 Task: Create a due date automation trigger when advanced on, the moment a card is due add fields without custom field "Resume" set to a date more than 1 working days from now.
Action: Mouse moved to (1011, 301)
Screenshot: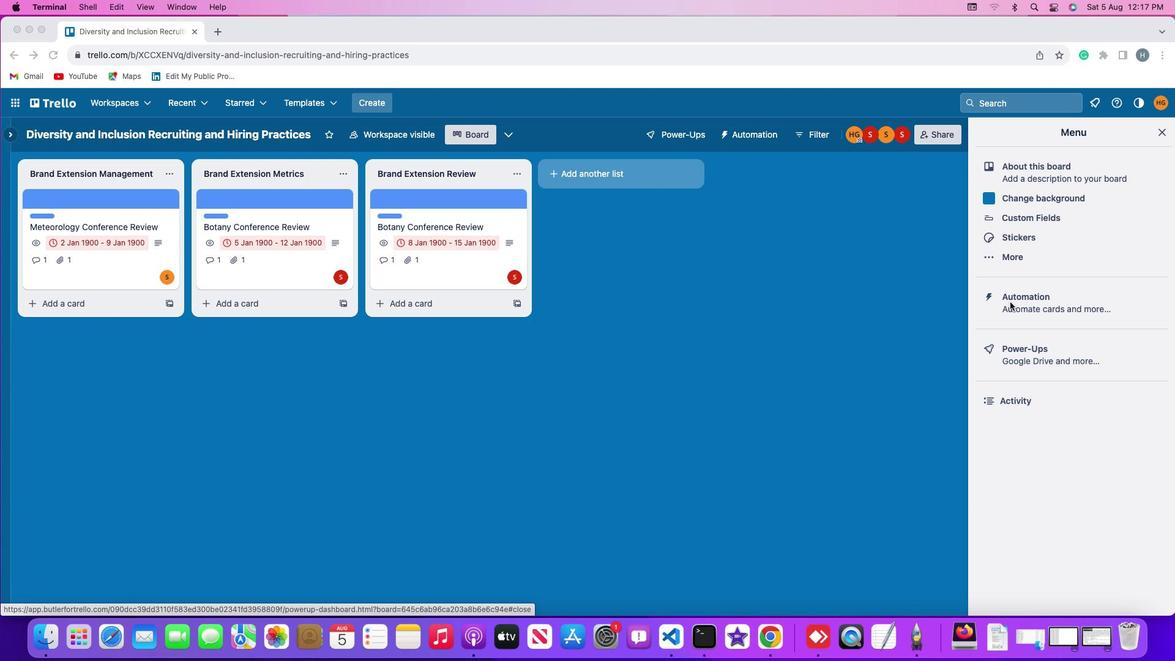 
Action: Mouse pressed left at (1011, 301)
Screenshot: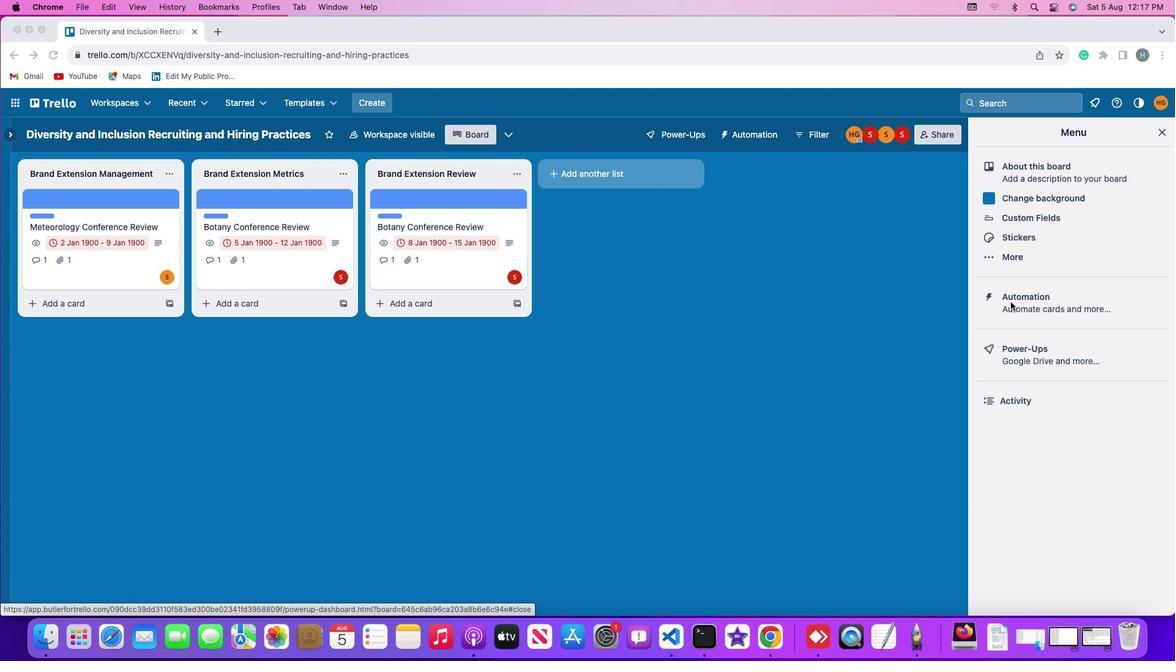 
Action: Mouse moved to (1011, 301)
Screenshot: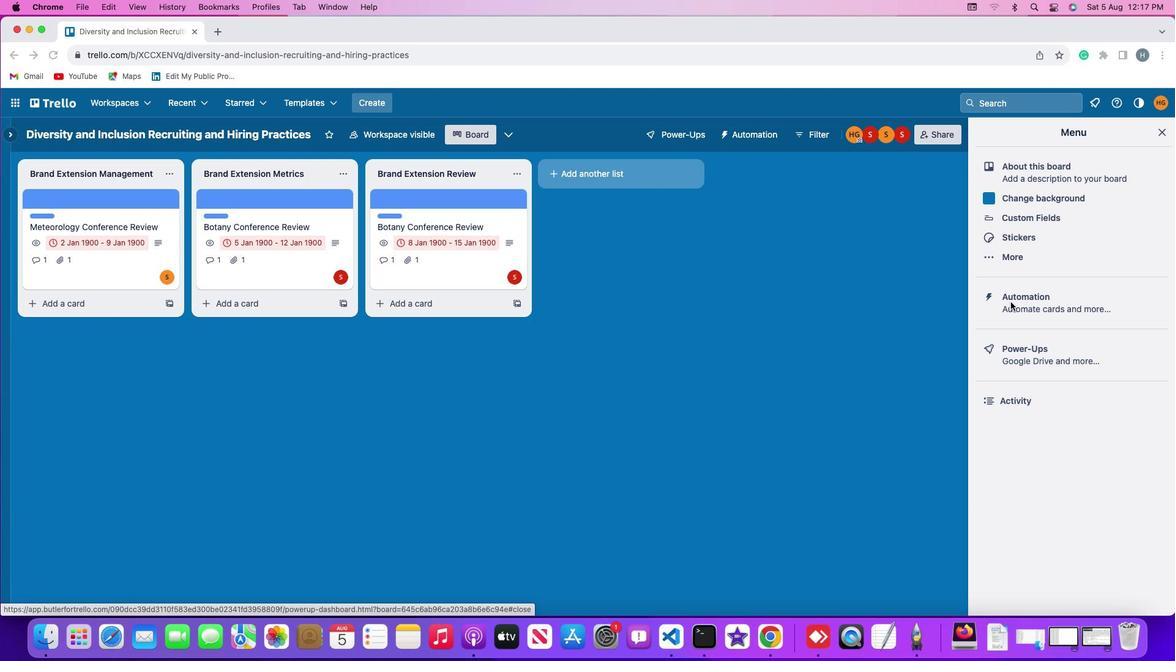 
Action: Mouse pressed left at (1011, 301)
Screenshot: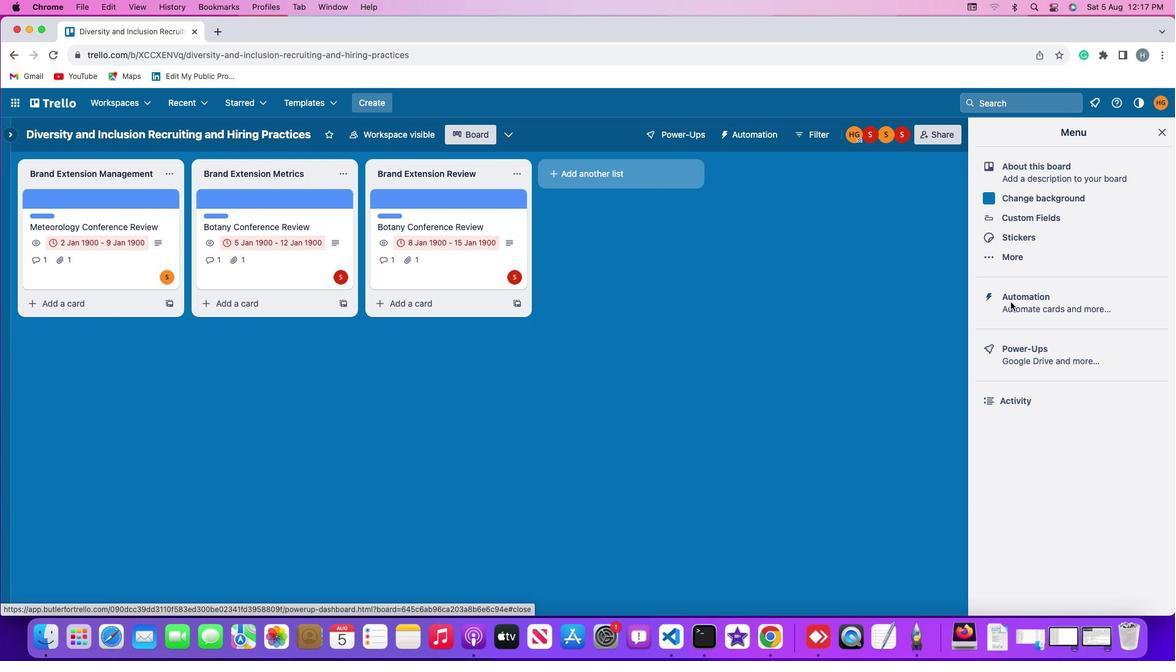 
Action: Mouse moved to (58, 288)
Screenshot: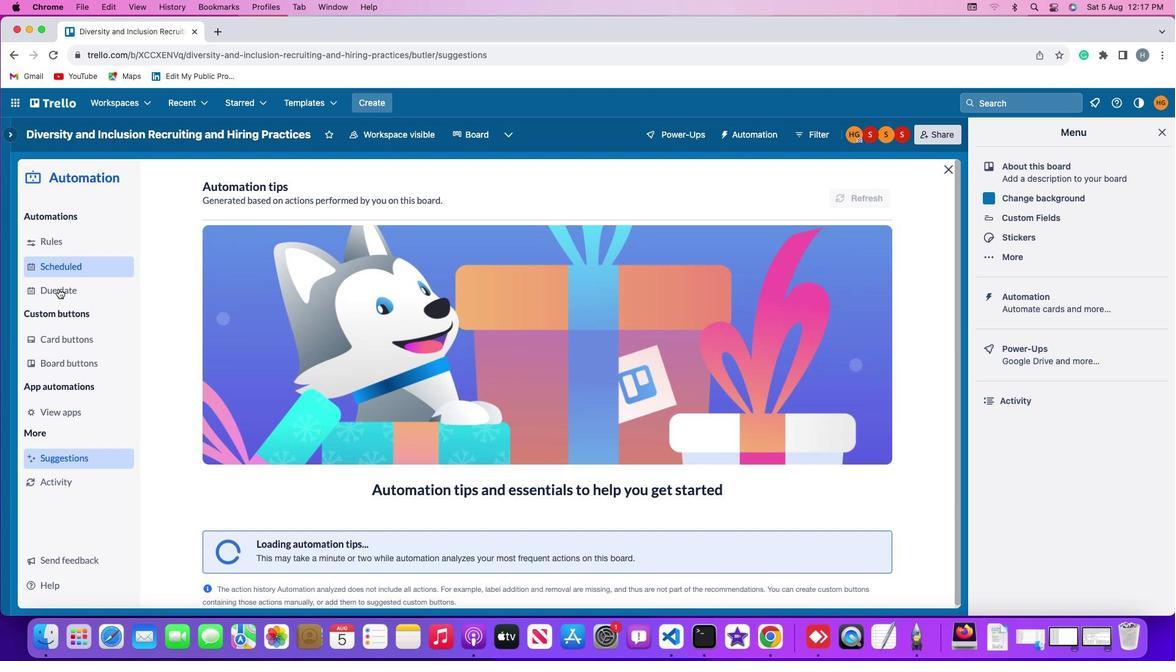 
Action: Mouse pressed left at (58, 288)
Screenshot: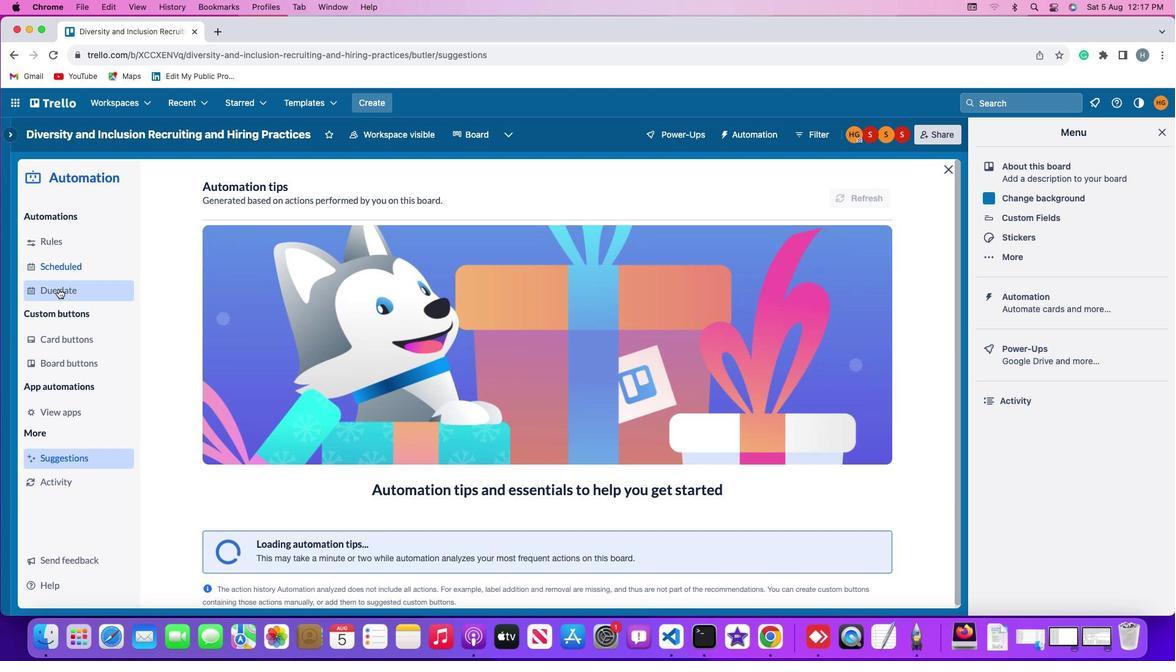 
Action: Mouse moved to (806, 189)
Screenshot: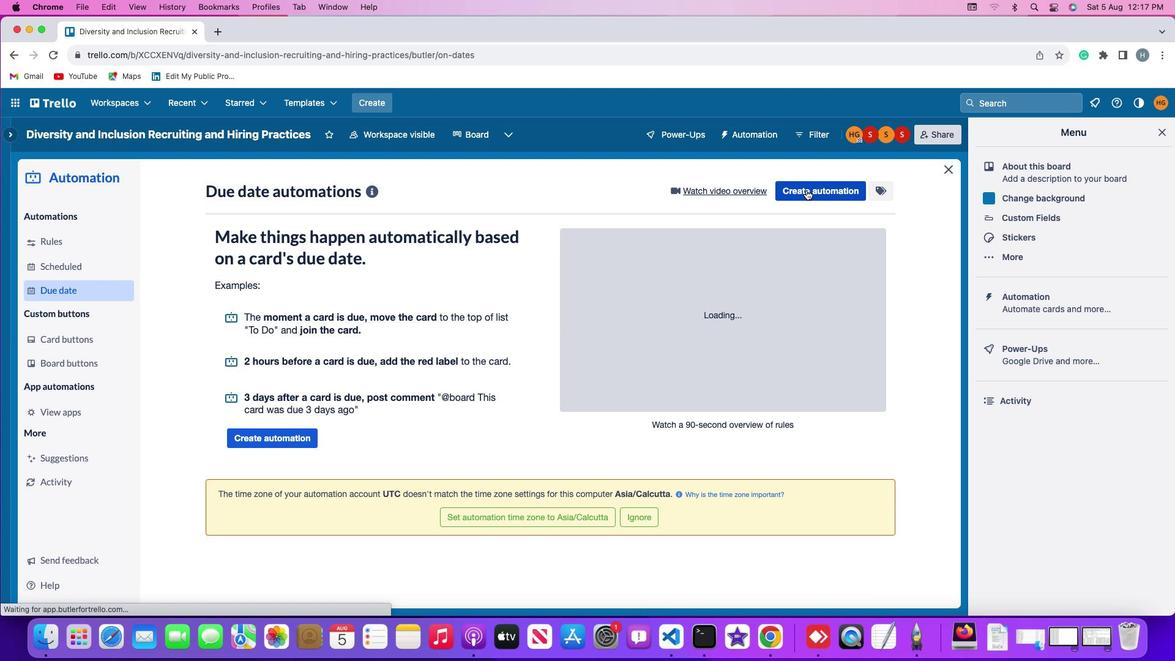 
Action: Mouse pressed left at (806, 189)
Screenshot: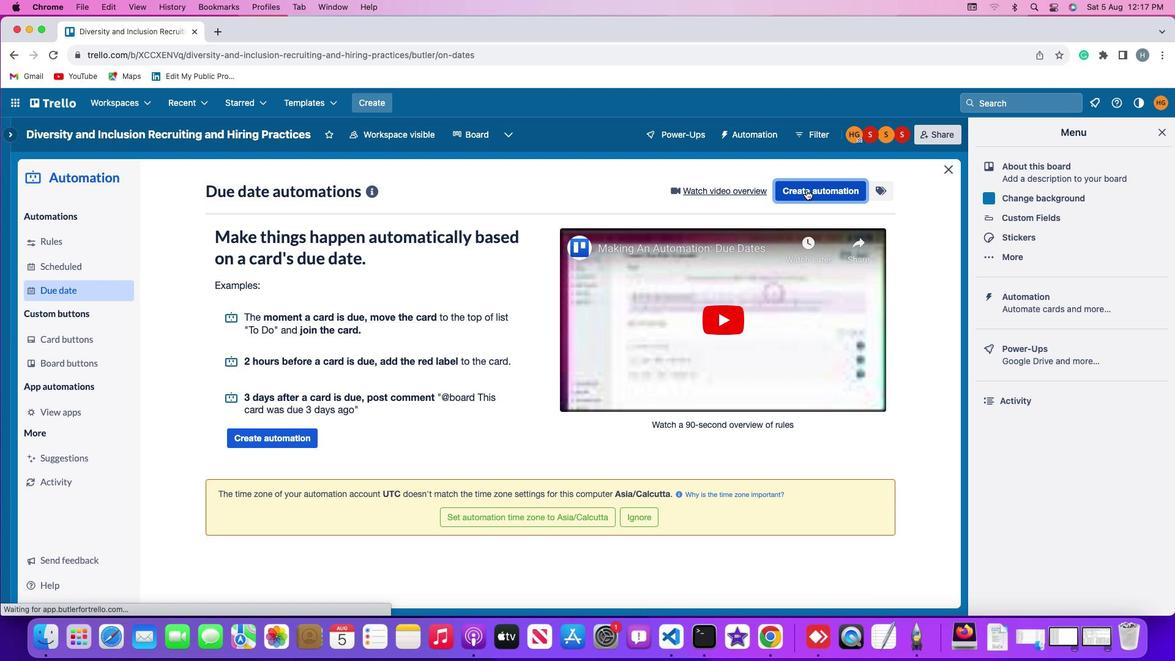 
Action: Mouse moved to (527, 307)
Screenshot: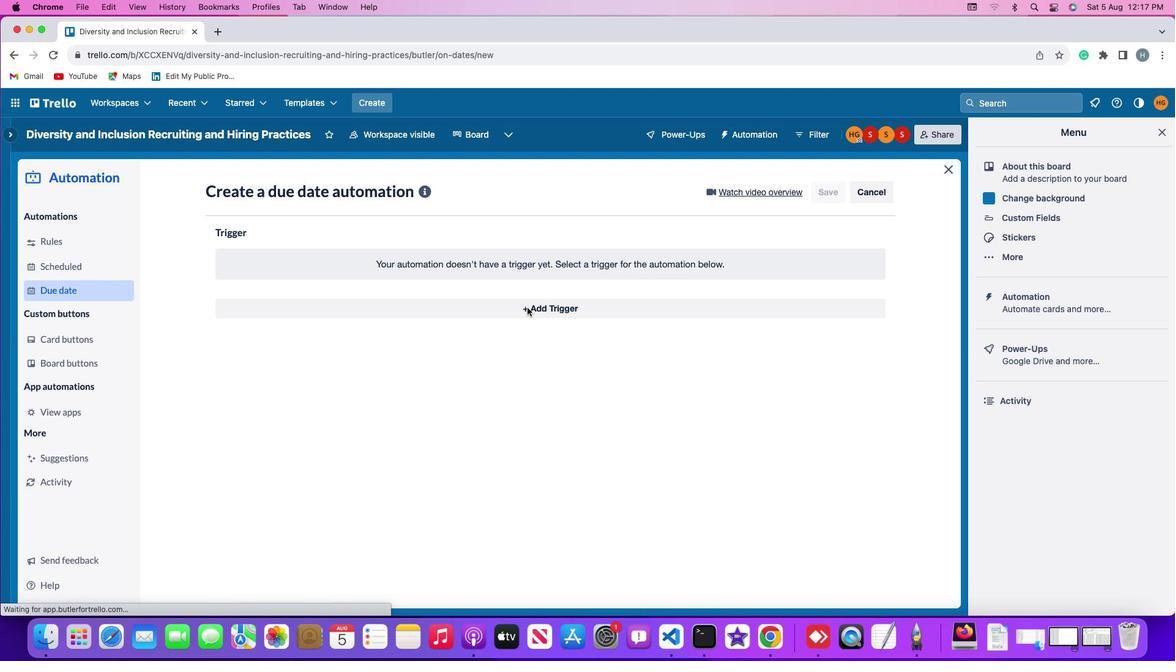 
Action: Mouse pressed left at (527, 307)
Screenshot: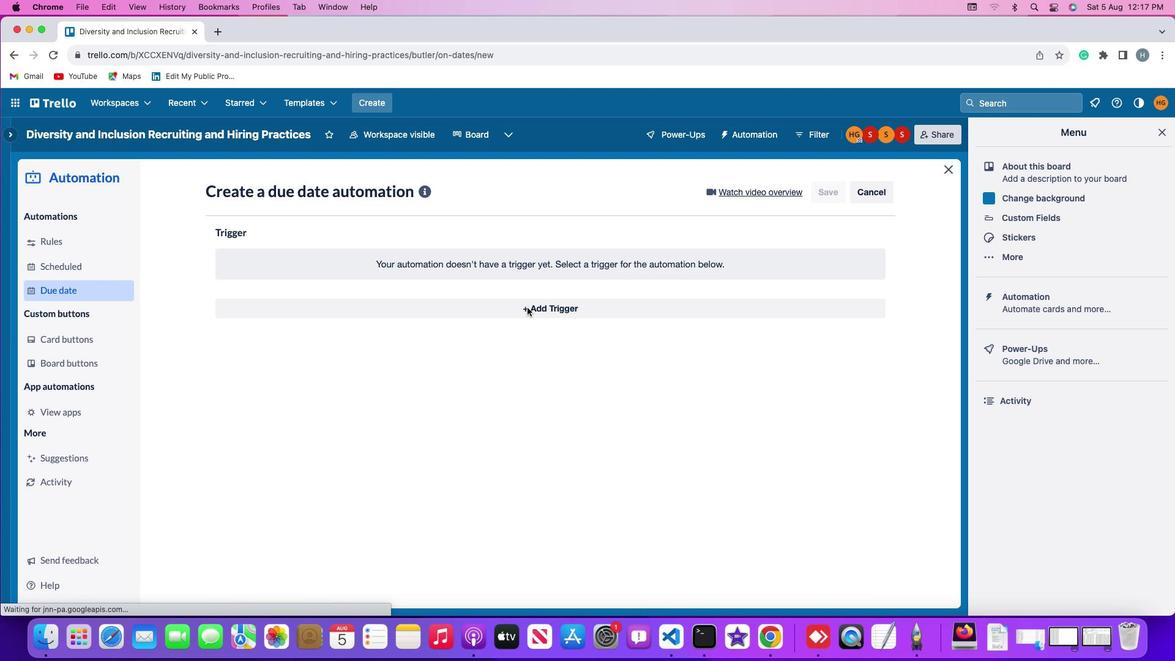 
Action: Mouse moved to (258, 452)
Screenshot: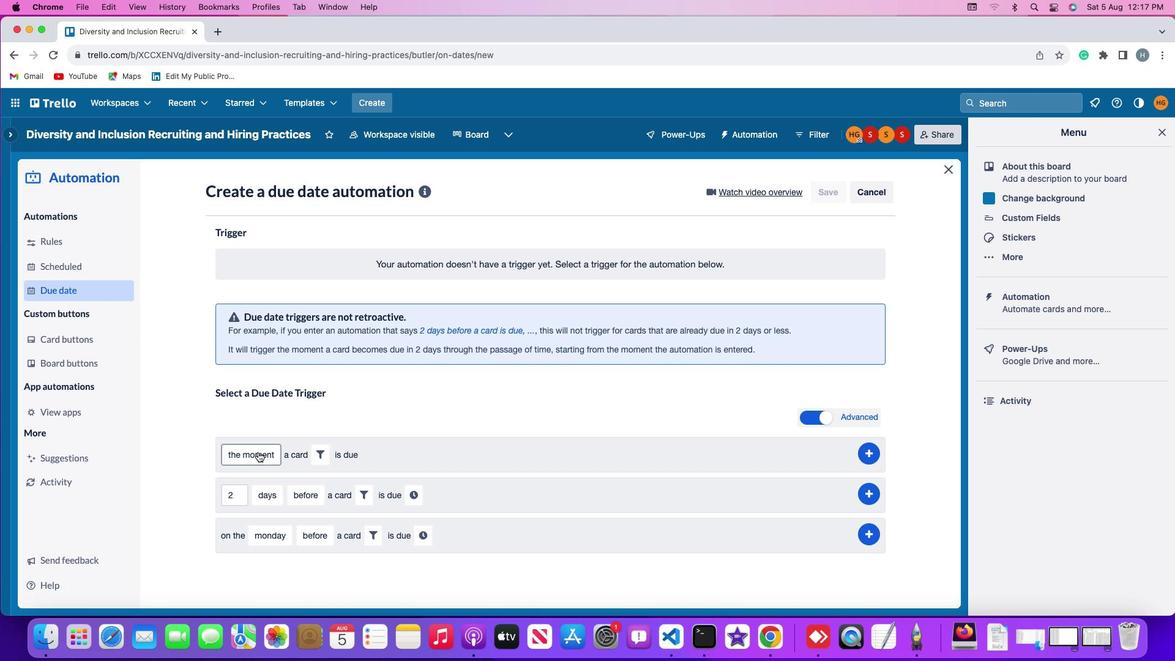 
Action: Mouse pressed left at (258, 452)
Screenshot: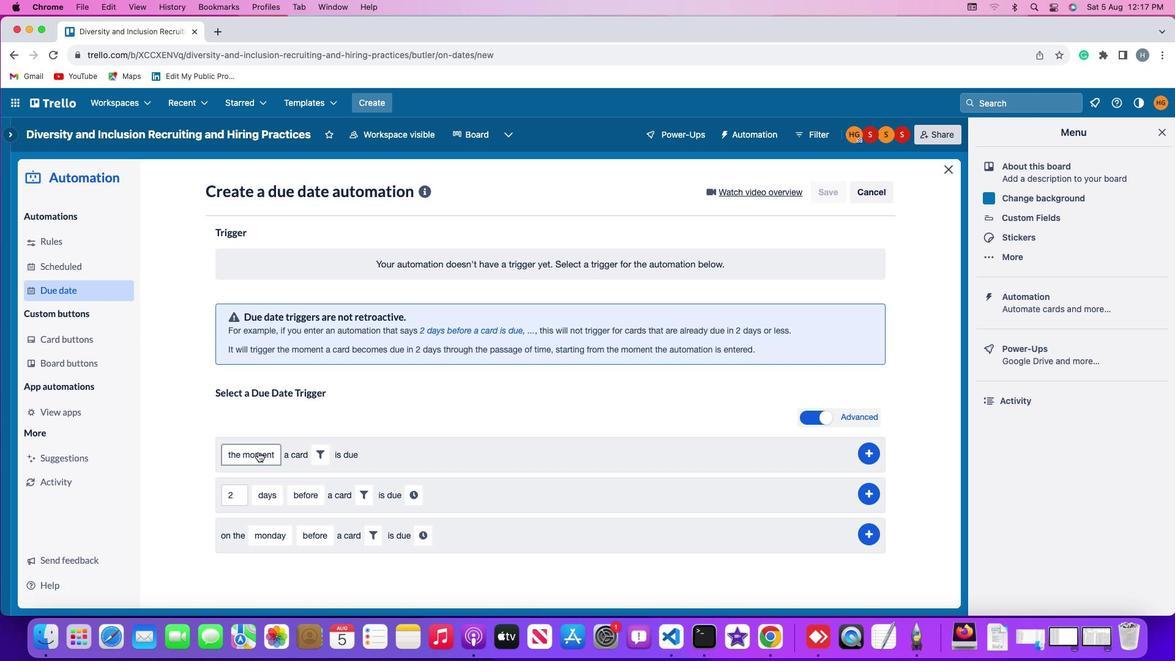 
Action: Mouse moved to (263, 472)
Screenshot: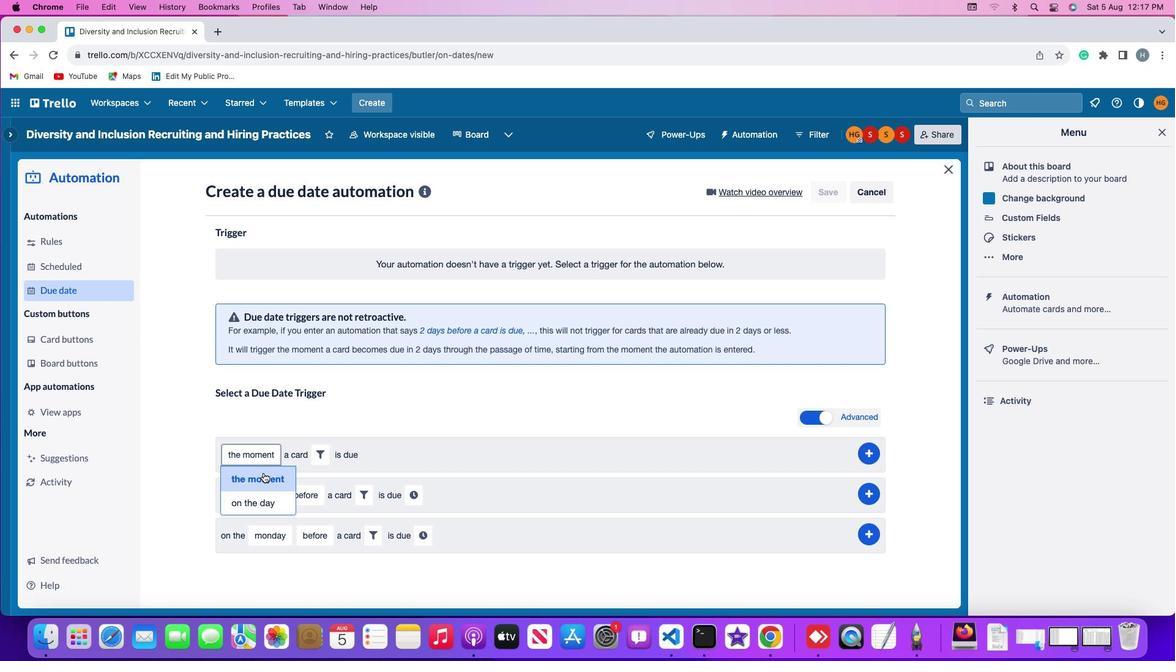 
Action: Mouse pressed left at (263, 472)
Screenshot: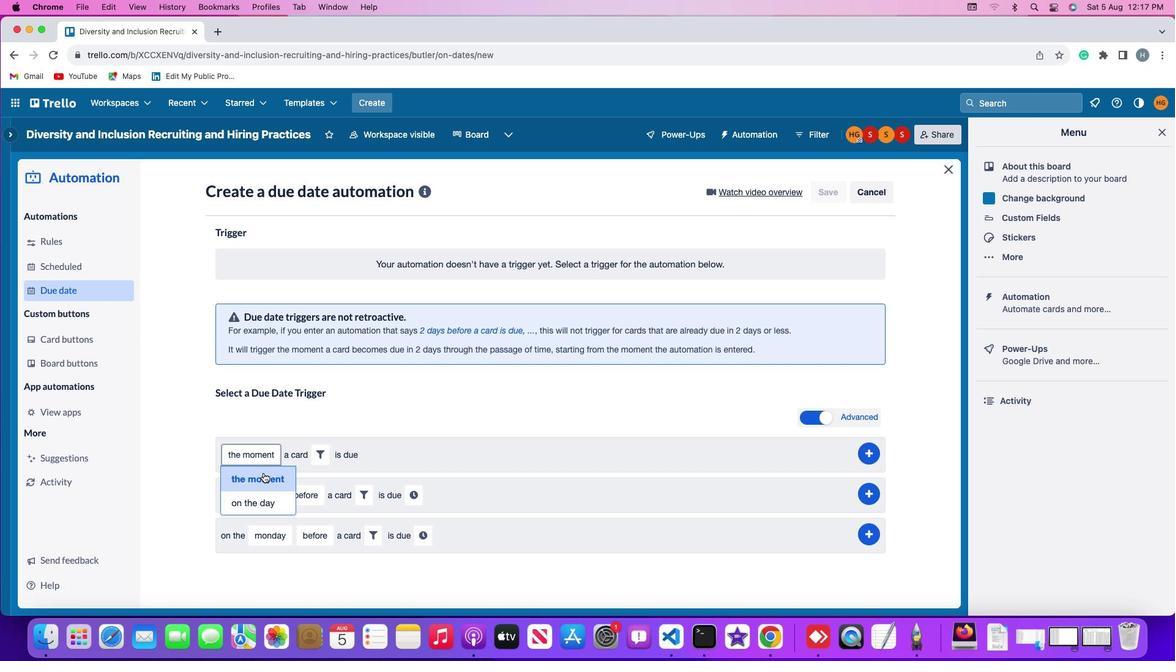 
Action: Mouse moved to (317, 455)
Screenshot: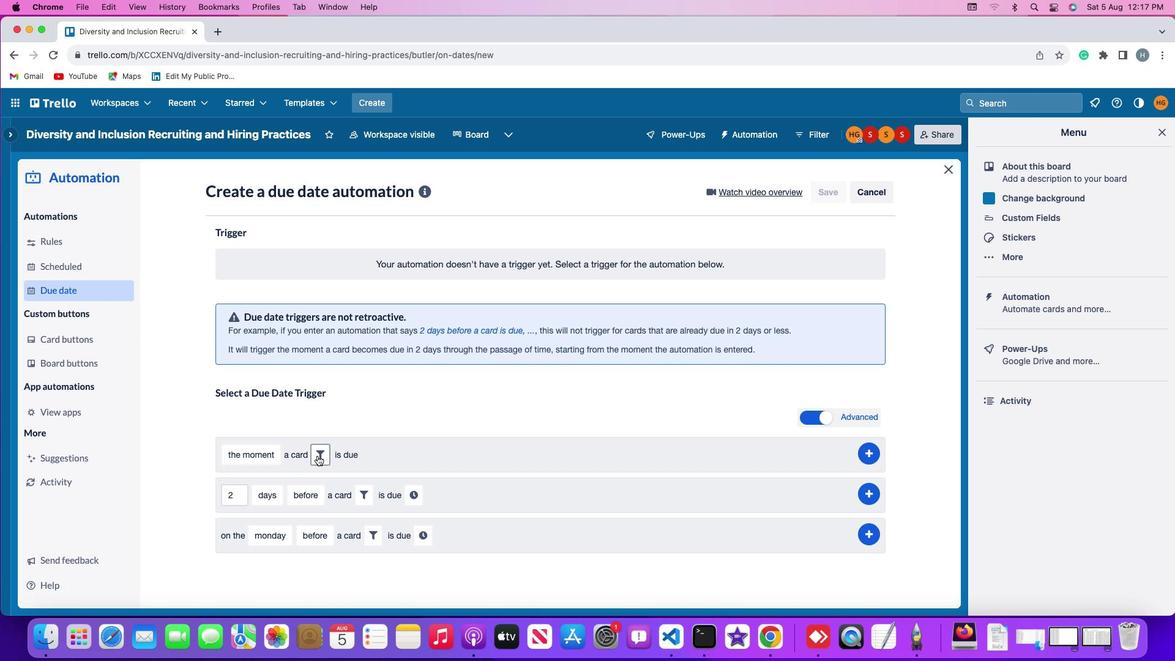
Action: Mouse pressed left at (317, 455)
Screenshot: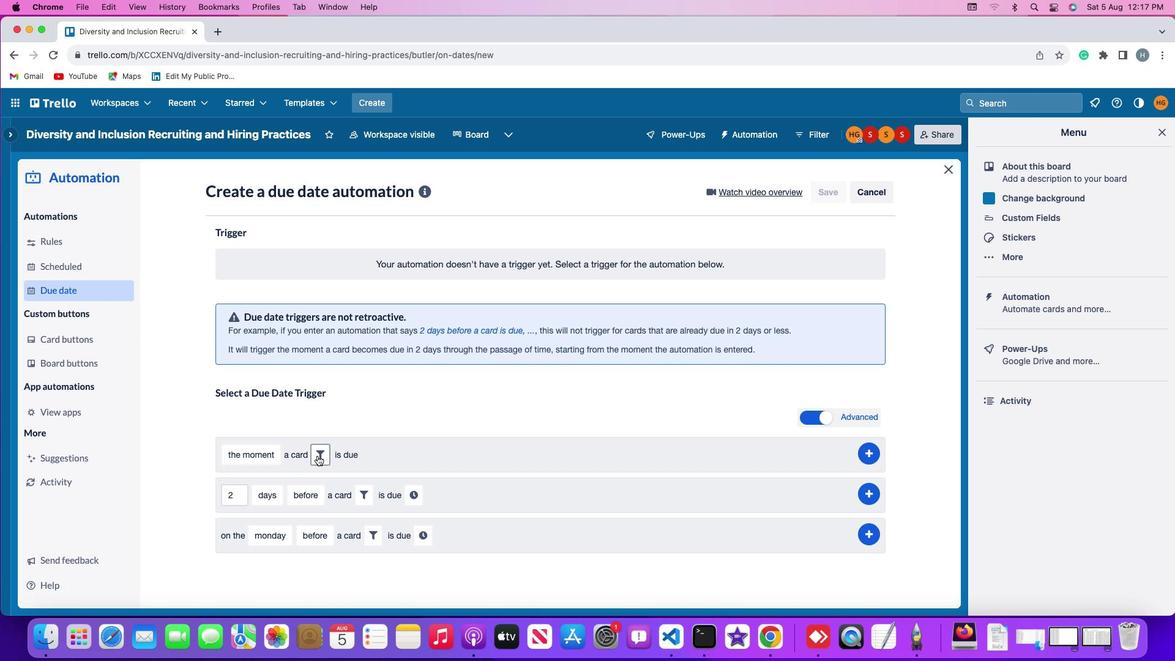 
Action: Mouse moved to (518, 490)
Screenshot: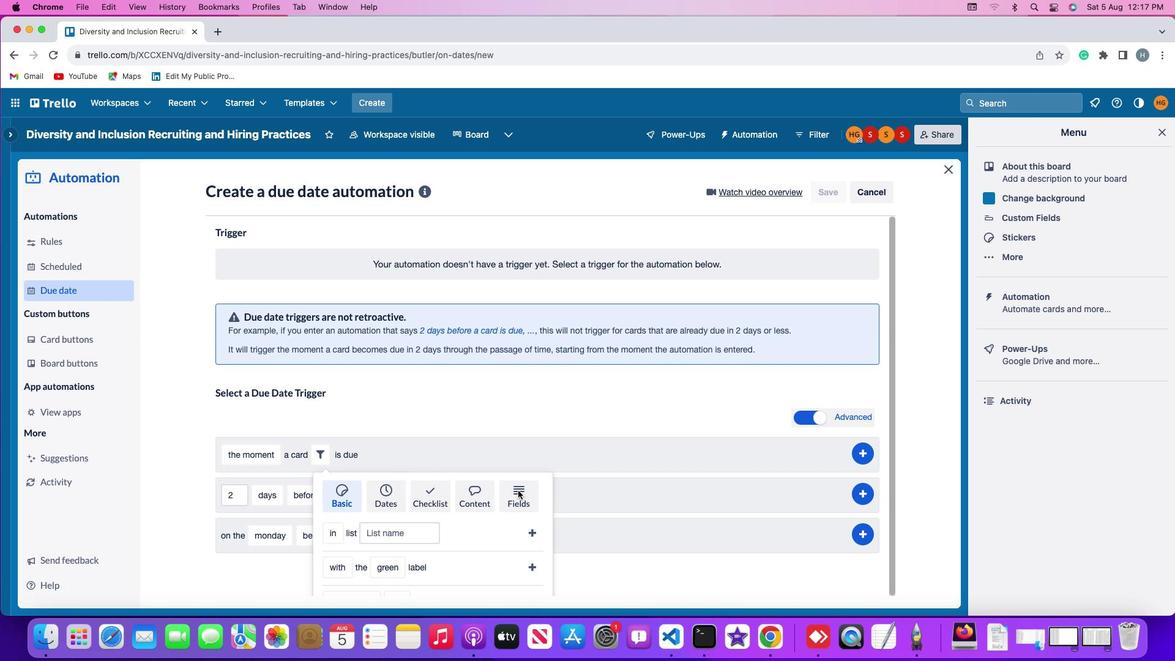 
Action: Mouse pressed left at (518, 490)
Screenshot: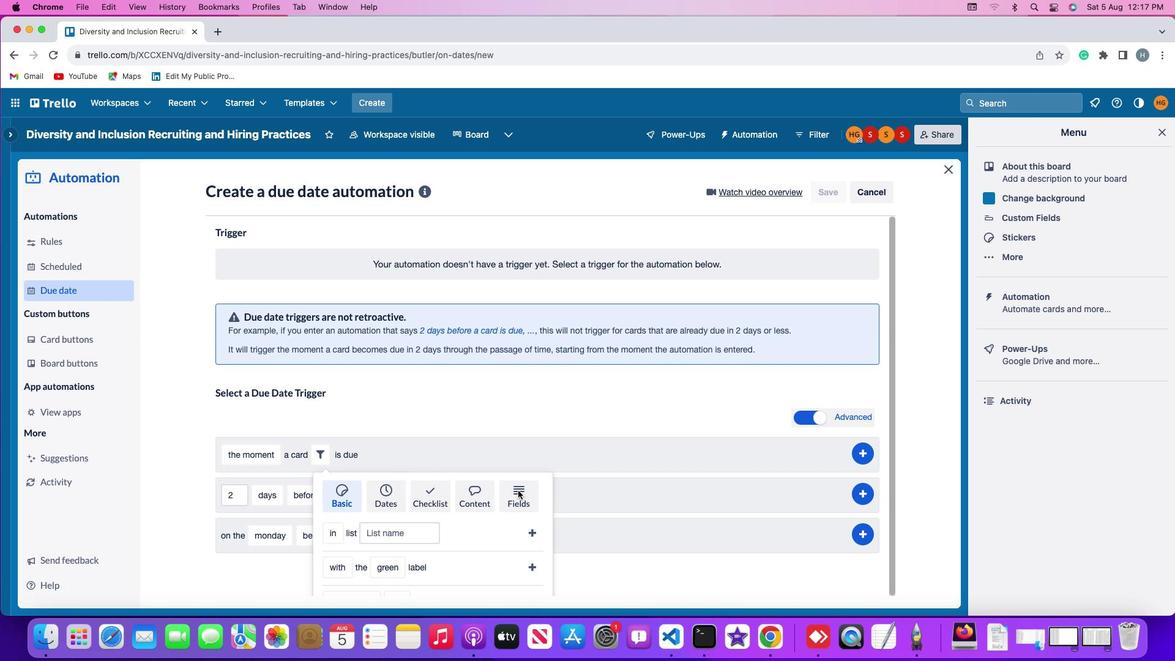 
Action: Mouse moved to (518, 490)
Screenshot: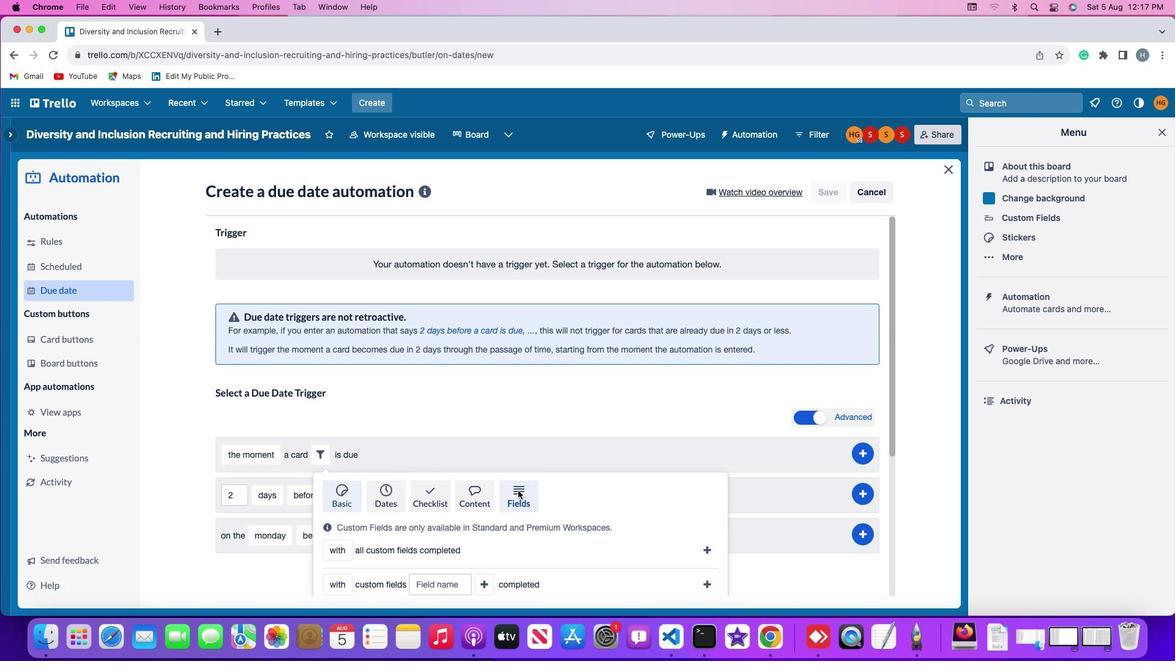 
Action: Mouse scrolled (518, 490) with delta (0, 0)
Screenshot: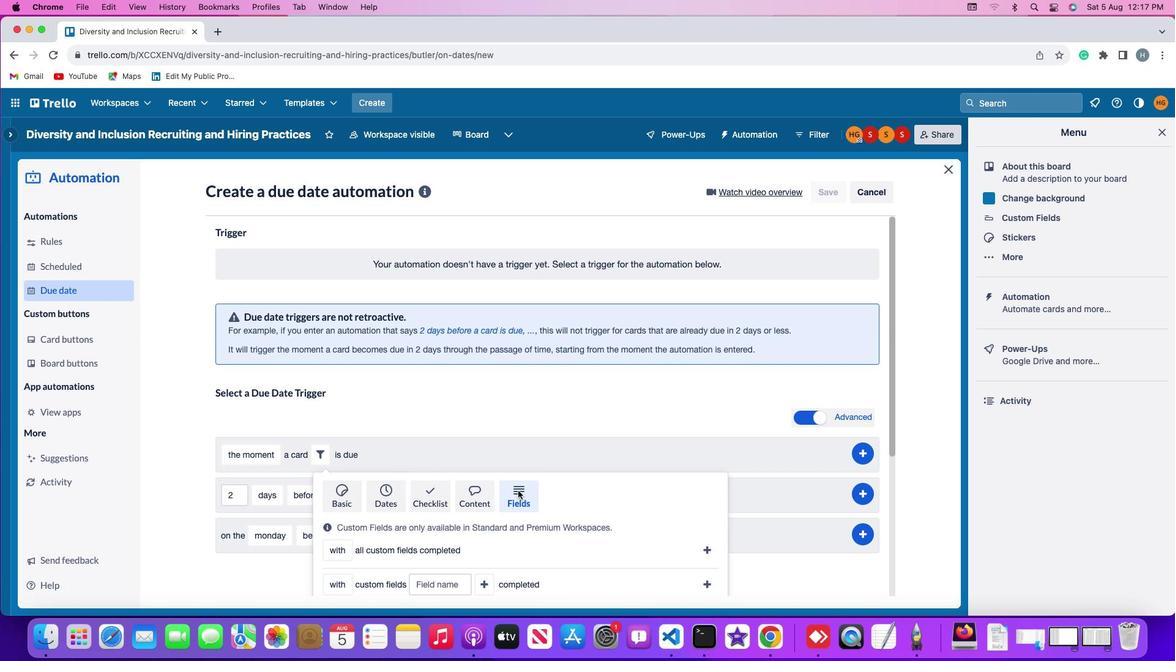 
Action: Mouse scrolled (518, 490) with delta (0, 0)
Screenshot: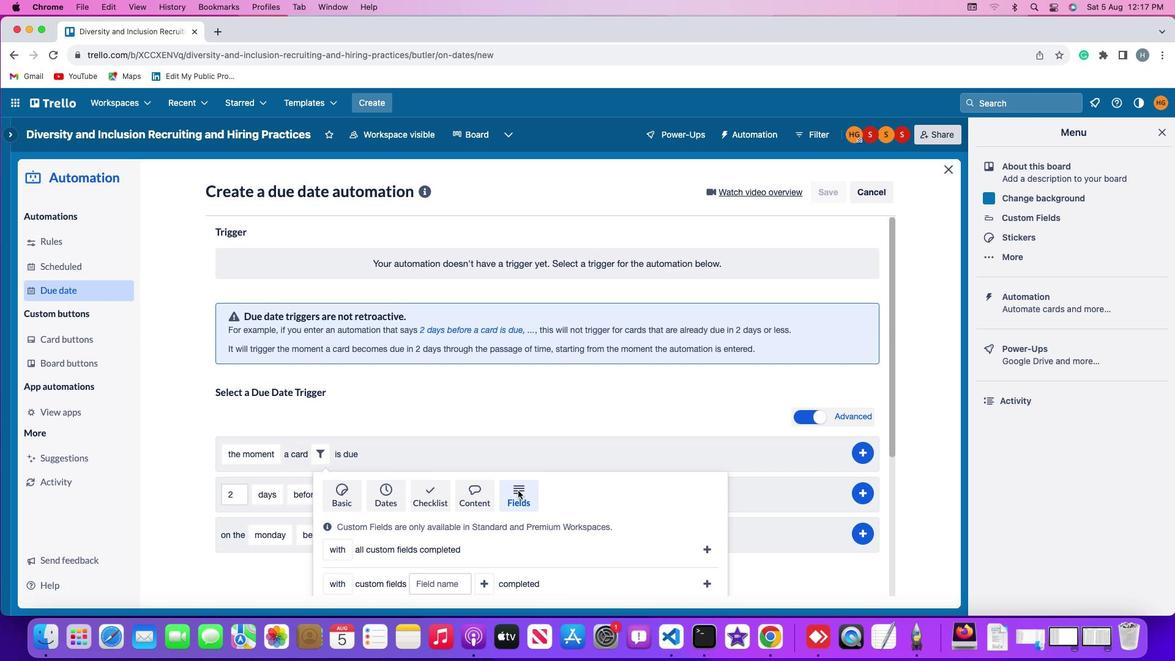 
Action: Mouse scrolled (518, 490) with delta (0, -1)
Screenshot: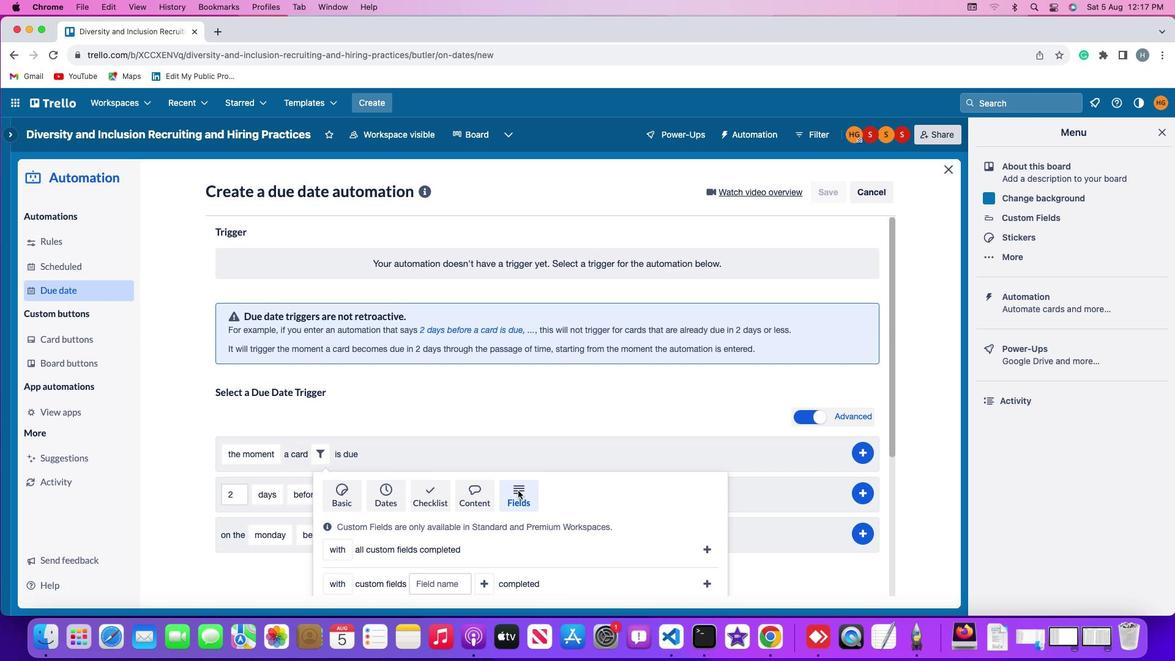 
Action: Mouse scrolled (518, 490) with delta (0, -3)
Screenshot: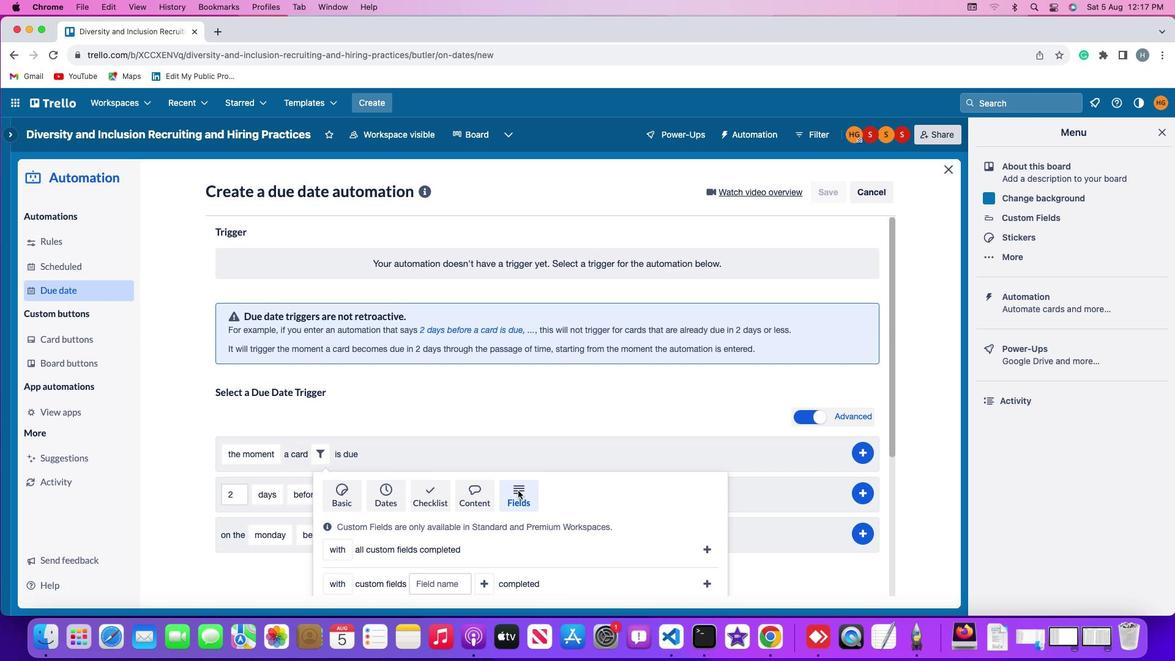 
Action: Mouse scrolled (518, 490) with delta (0, -3)
Screenshot: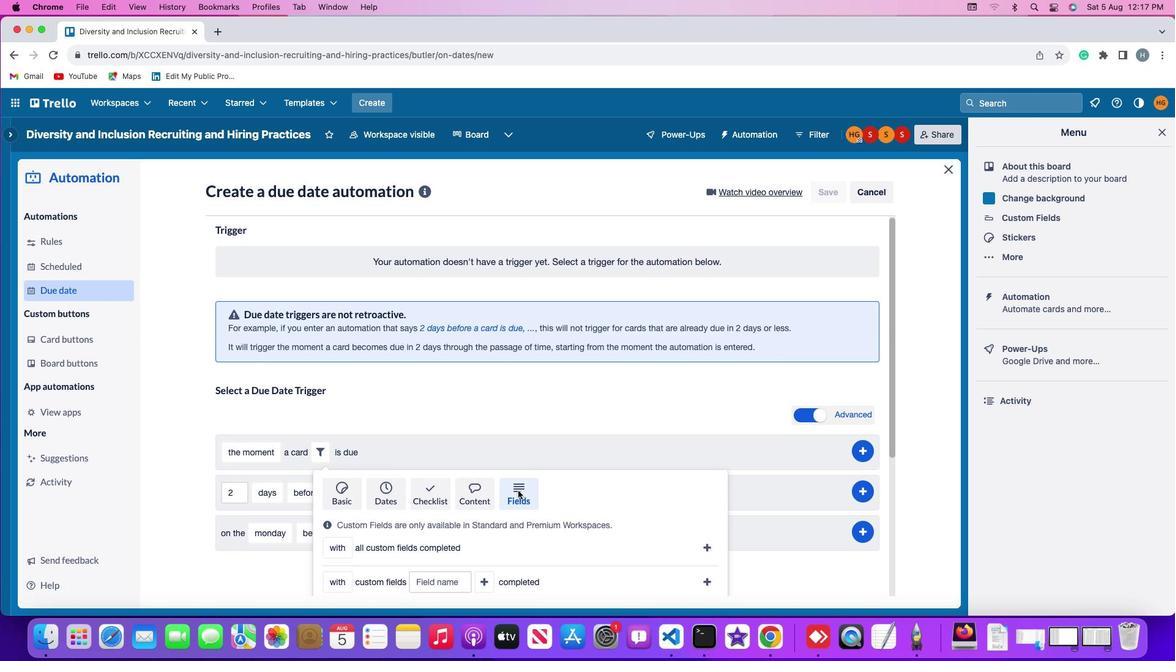 
Action: Mouse scrolled (518, 490) with delta (0, -3)
Screenshot: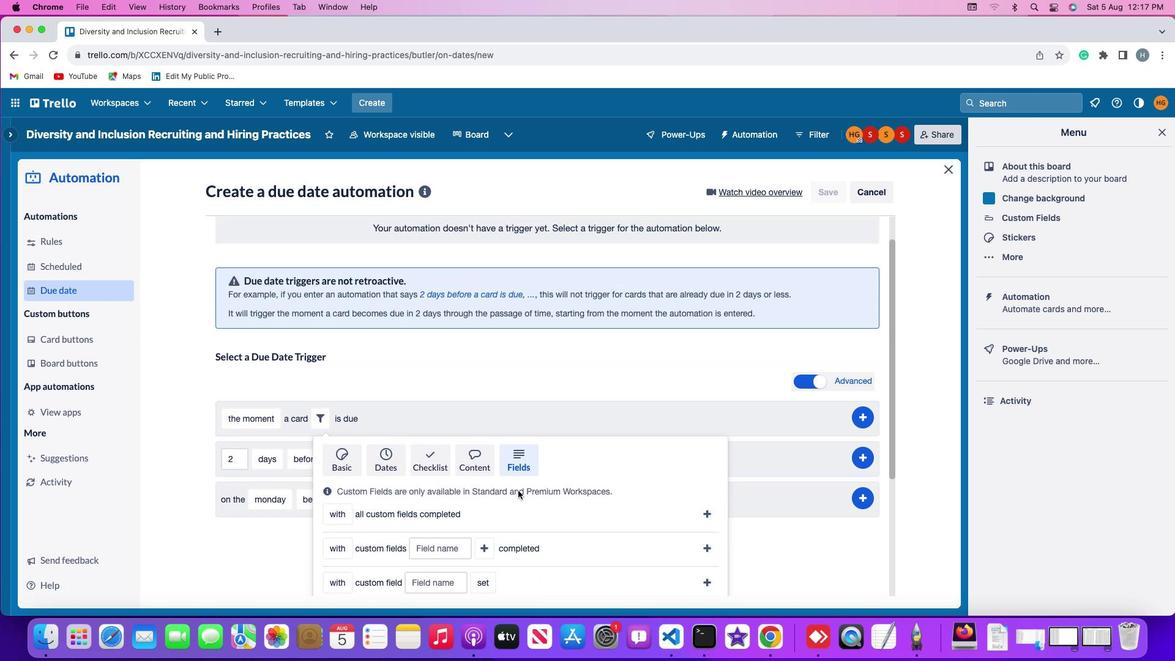 
Action: Mouse scrolled (518, 490) with delta (0, 0)
Screenshot: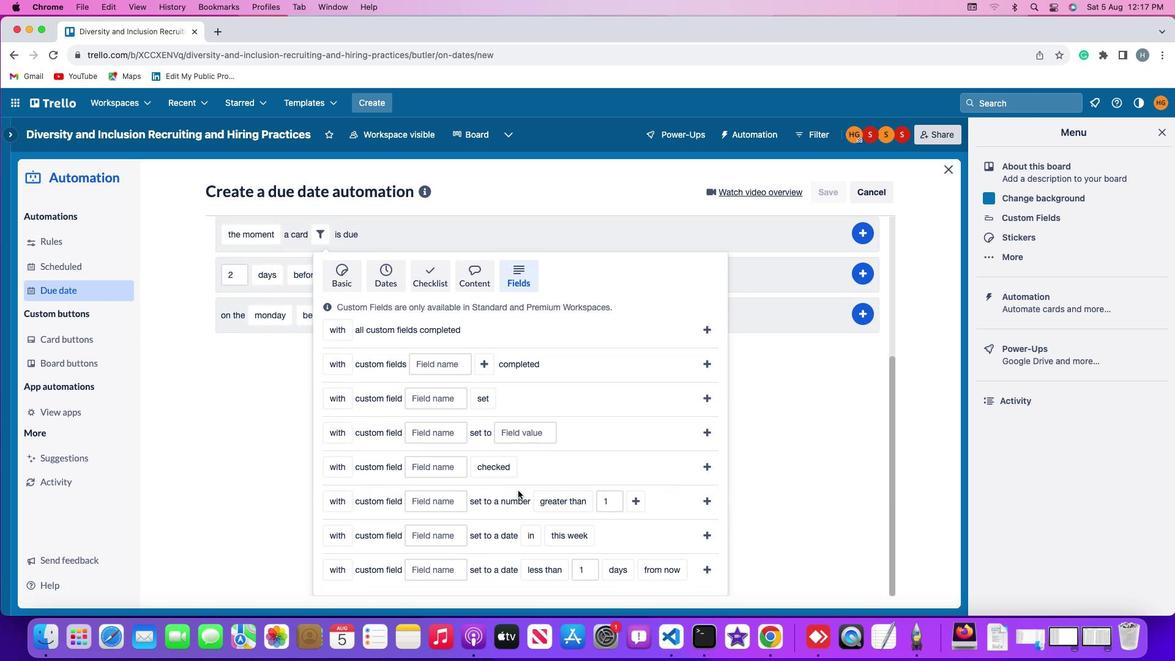 
Action: Mouse scrolled (518, 490) with delta (0, 0)
Screenshot: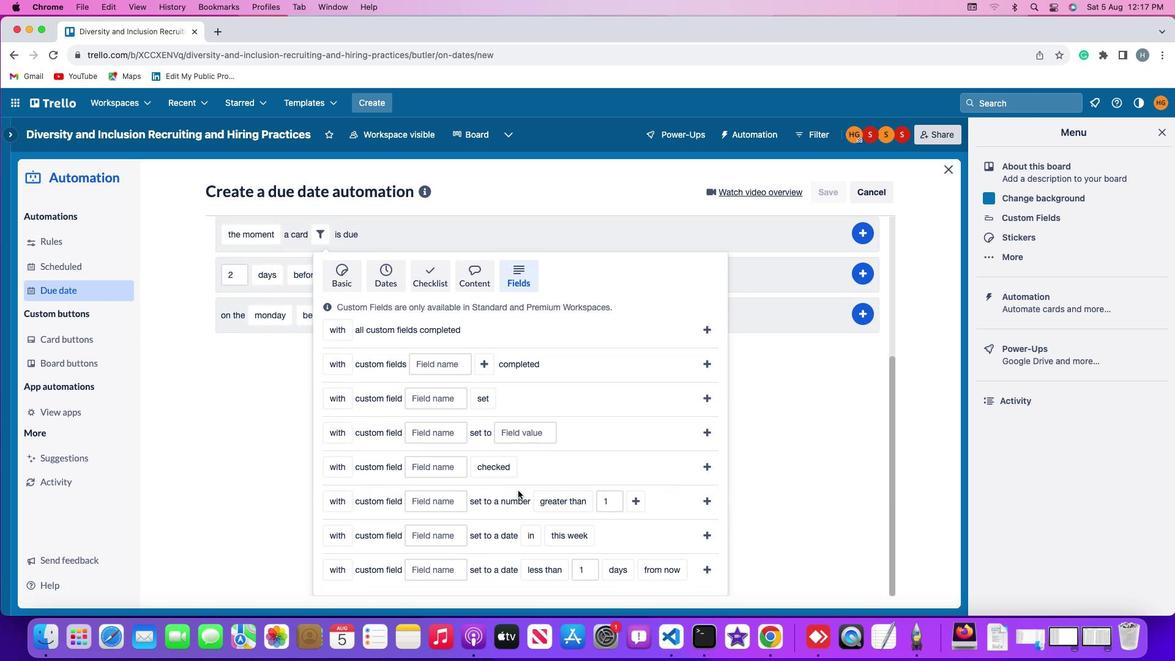 
Action: Mouse scrolled (518, 490) with delta (0, -1)
Screenshot: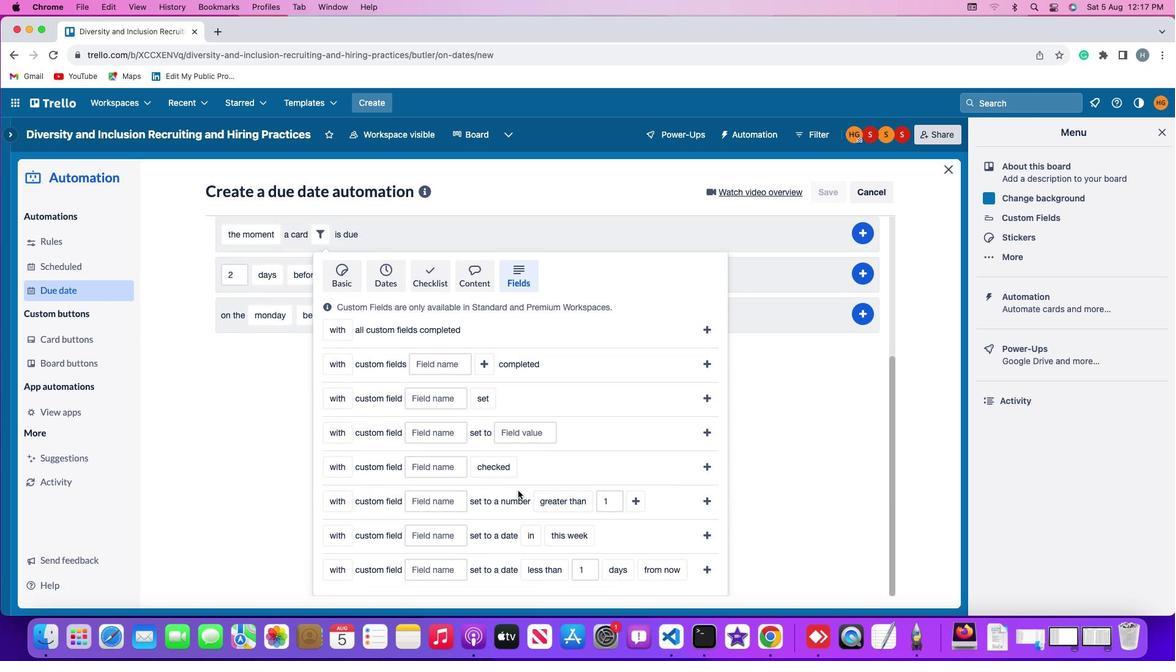 
Action: Mouse scrolled (518, 490) with delta (0, -3)
Screenshot: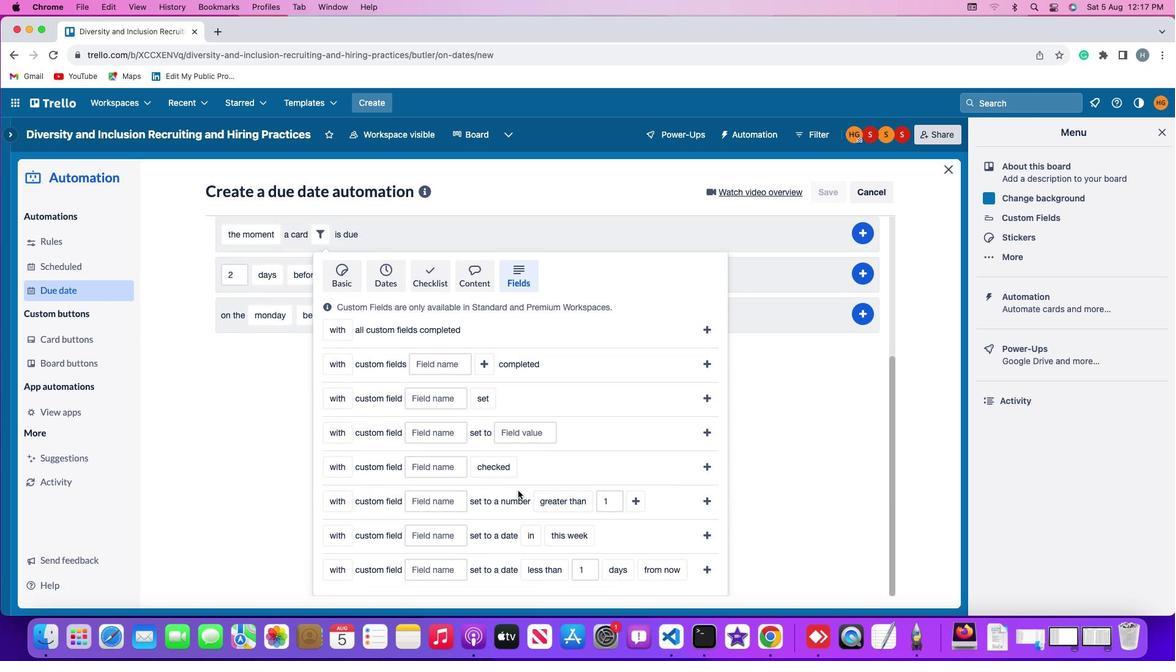 
Action: Mouse scrolled (518, 490) with delta (0, -3)
Screenshot: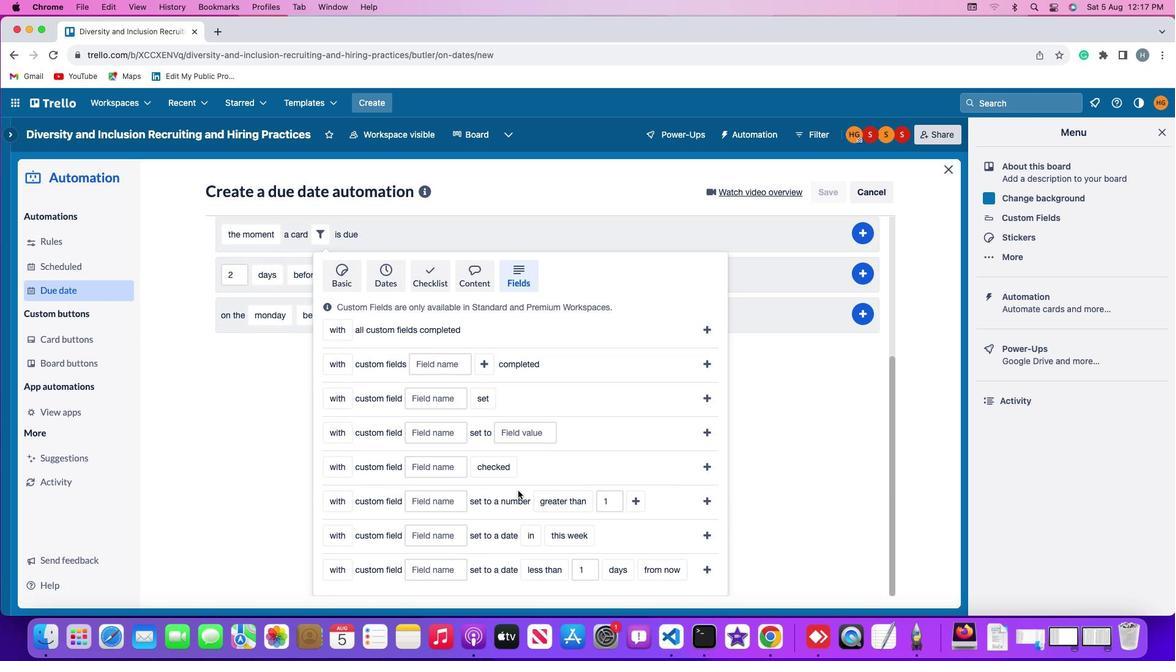 
Action: Mouse moved to (342, 564)
Screenshot: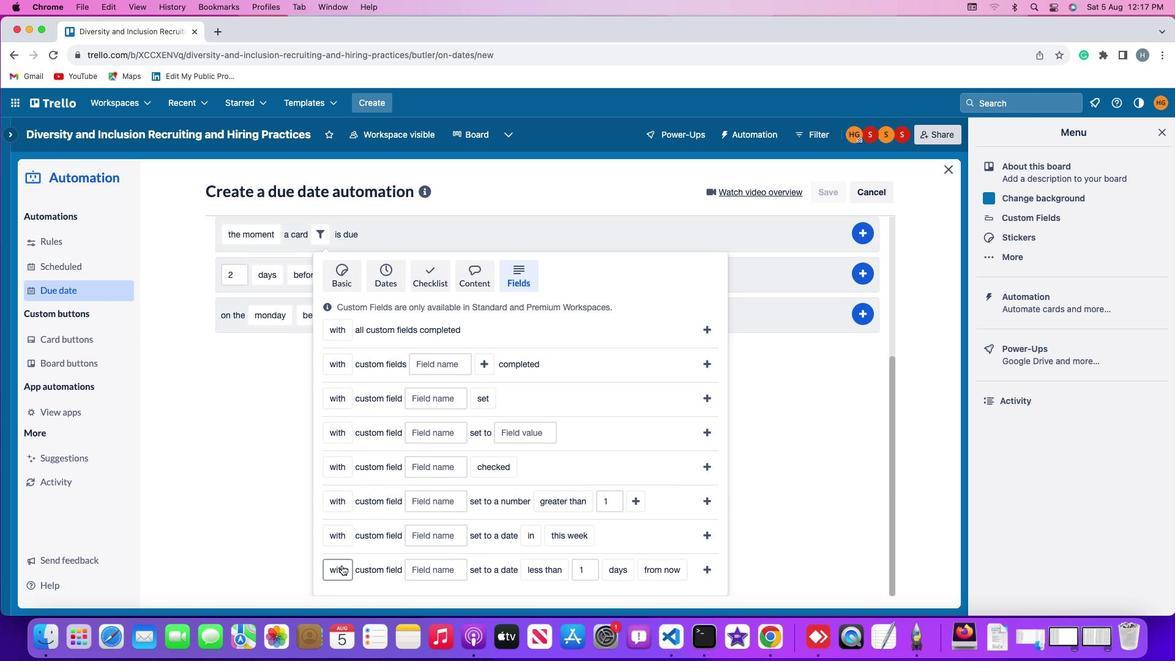 
Action: Mouse pressed left at (342, 564)
Screenshot: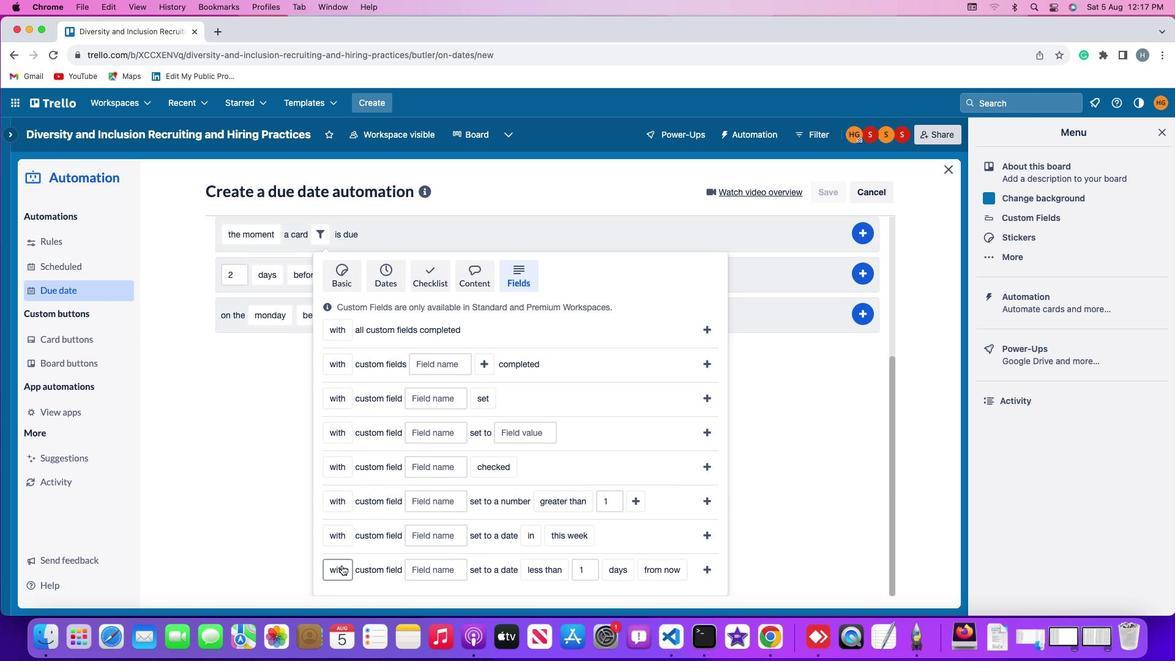
Action: Mouse moved to (351, 544)
Screenshot: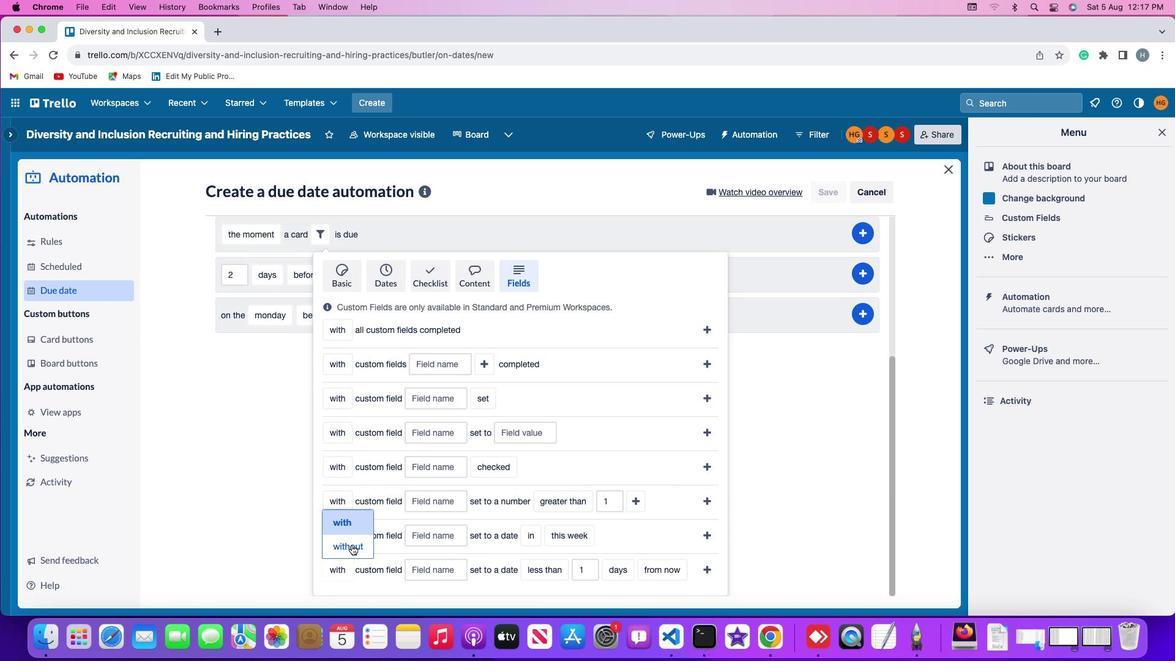 
Action: Mouse pressed left at (351, 544)
Screenshot: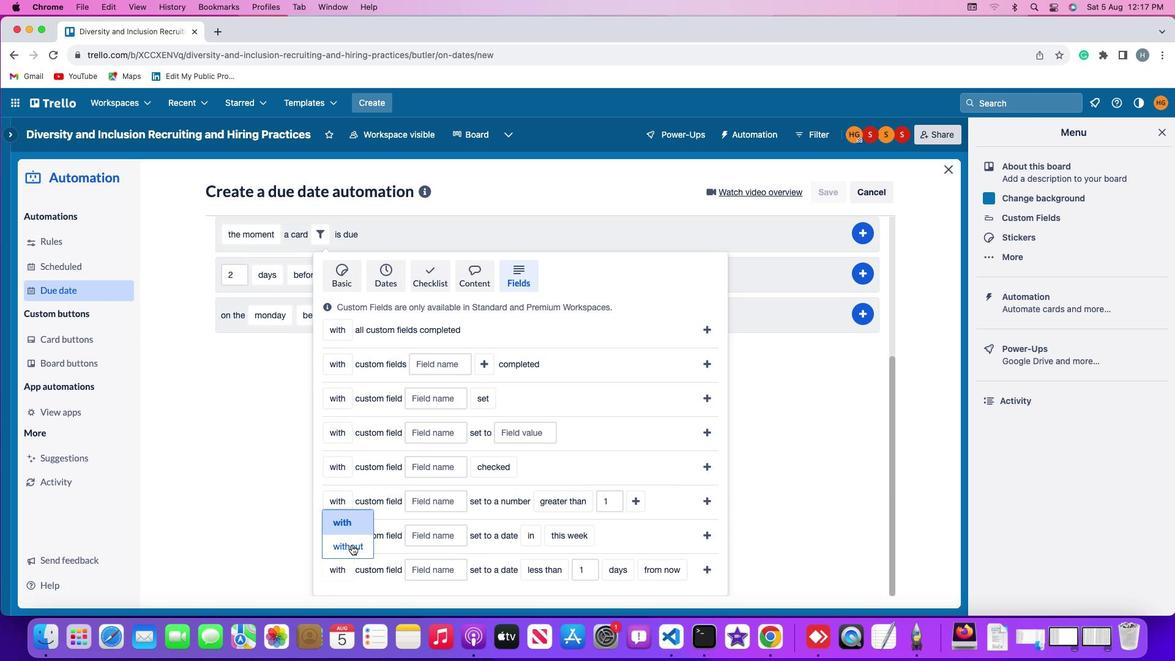 
Action: Mouse moved to (443, 564)
Screenshot: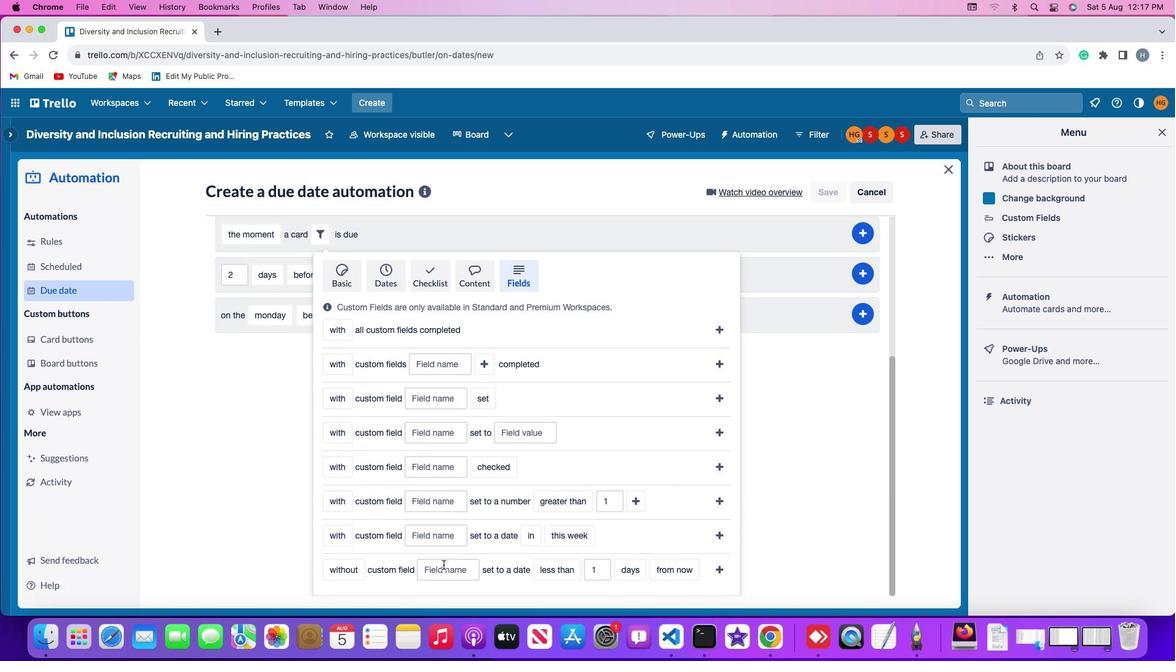 
Action: Mouse pressed left at (443, 564)
Screenshot: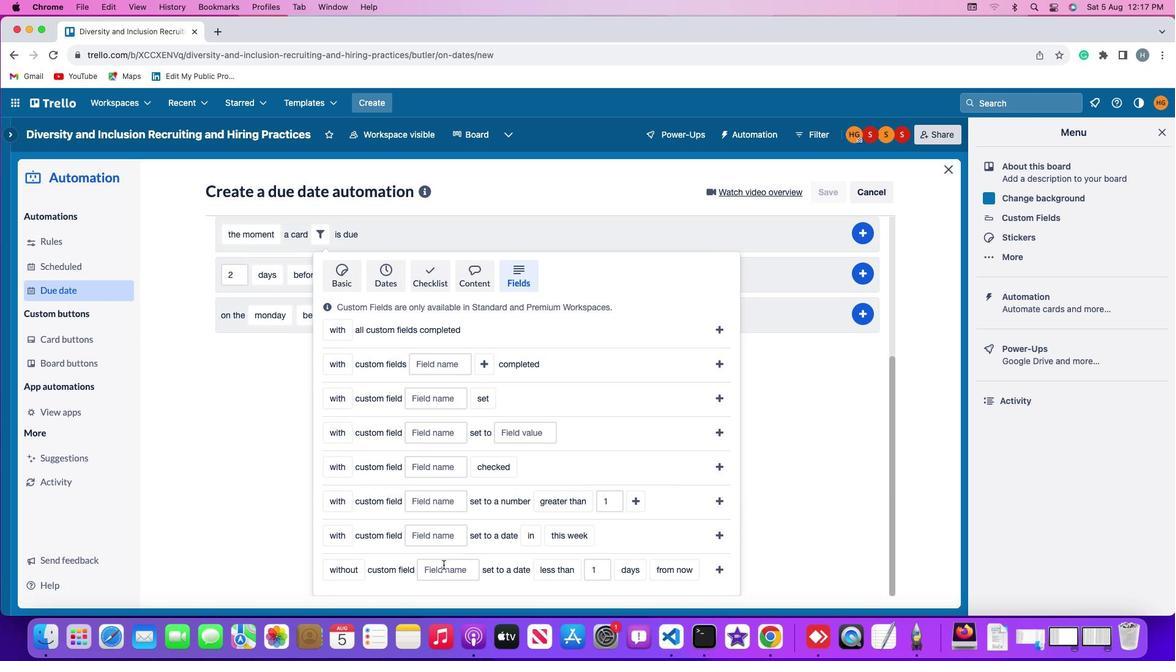 
Action: Mouse moved to (446, 563)
Screenshot: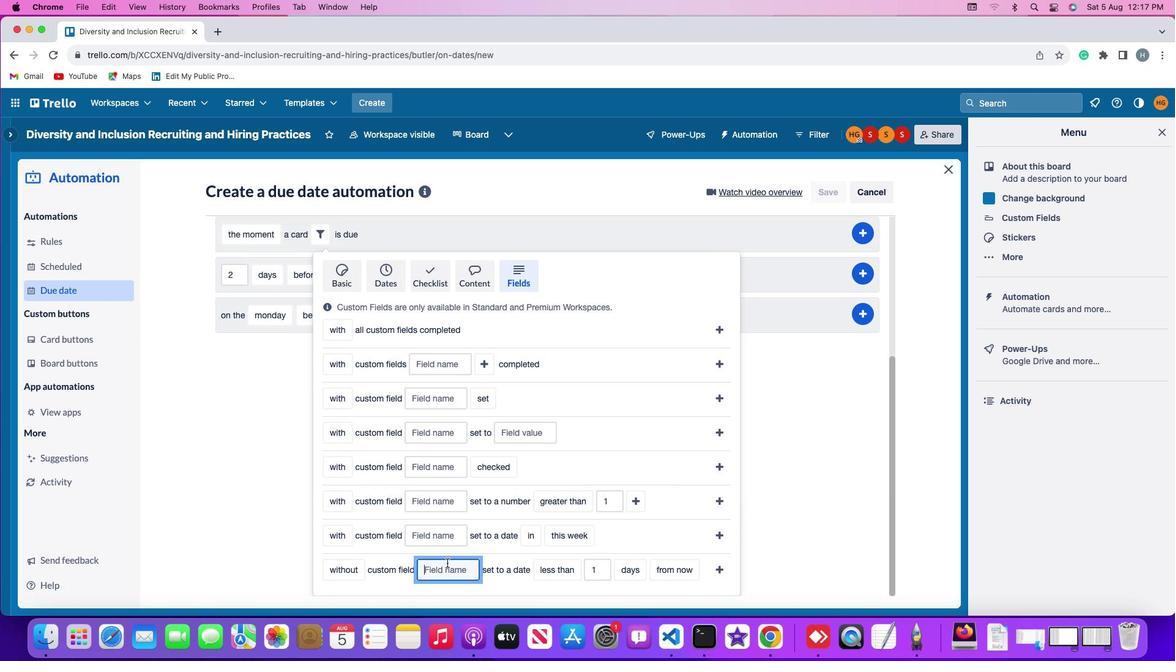 
Action: Key pressed Key.shift'R''e''s''u''m''e'
Screenshot: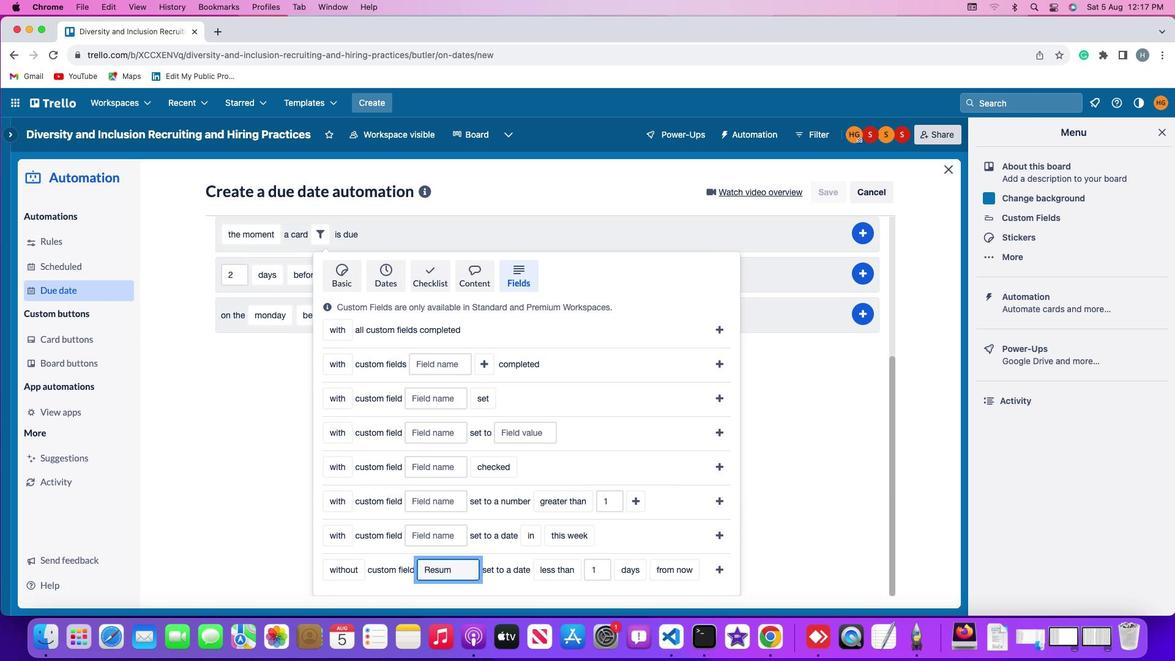 
Action: Mouse moved to (543, 568)
Screenshot: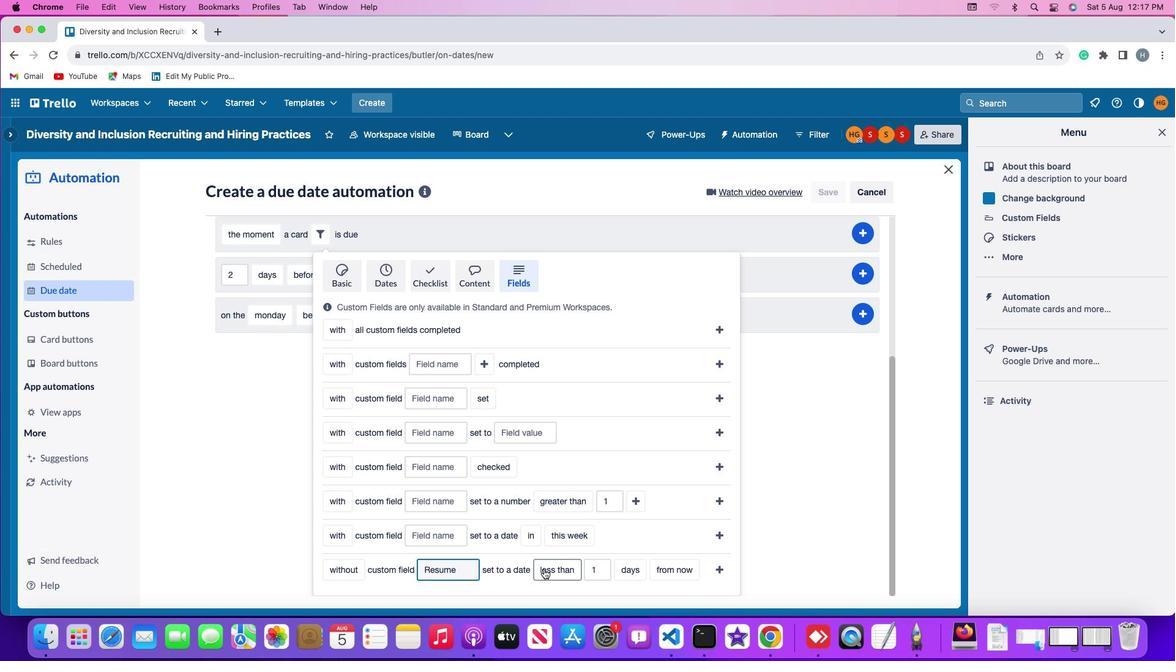 
Action: Mouse pressed left at (543, 568)
Screenshot: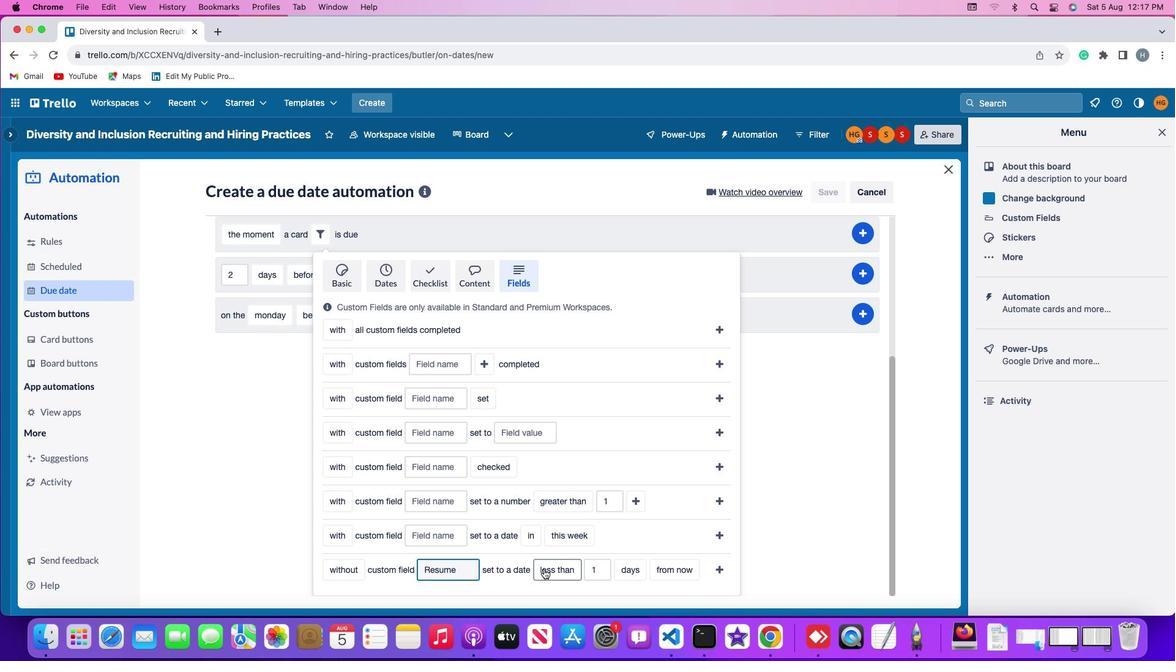 
Action: Mouse moved to (561, 517)
Screenshot: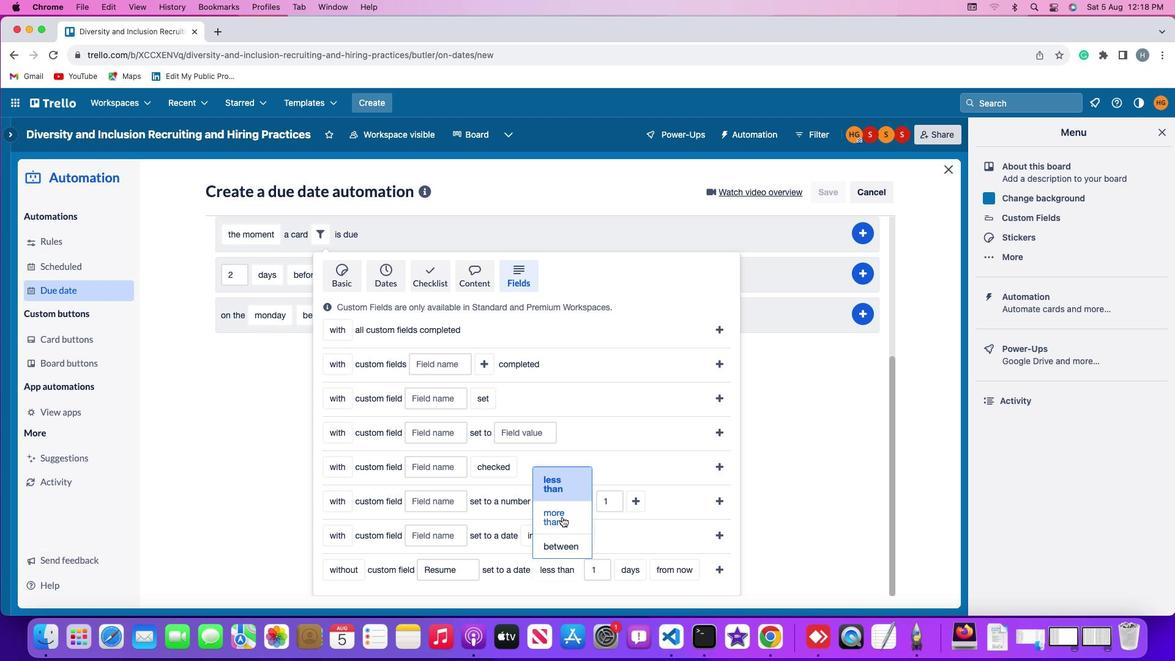 
Action: Mouse pressed left at (561, 517)
Screenshot: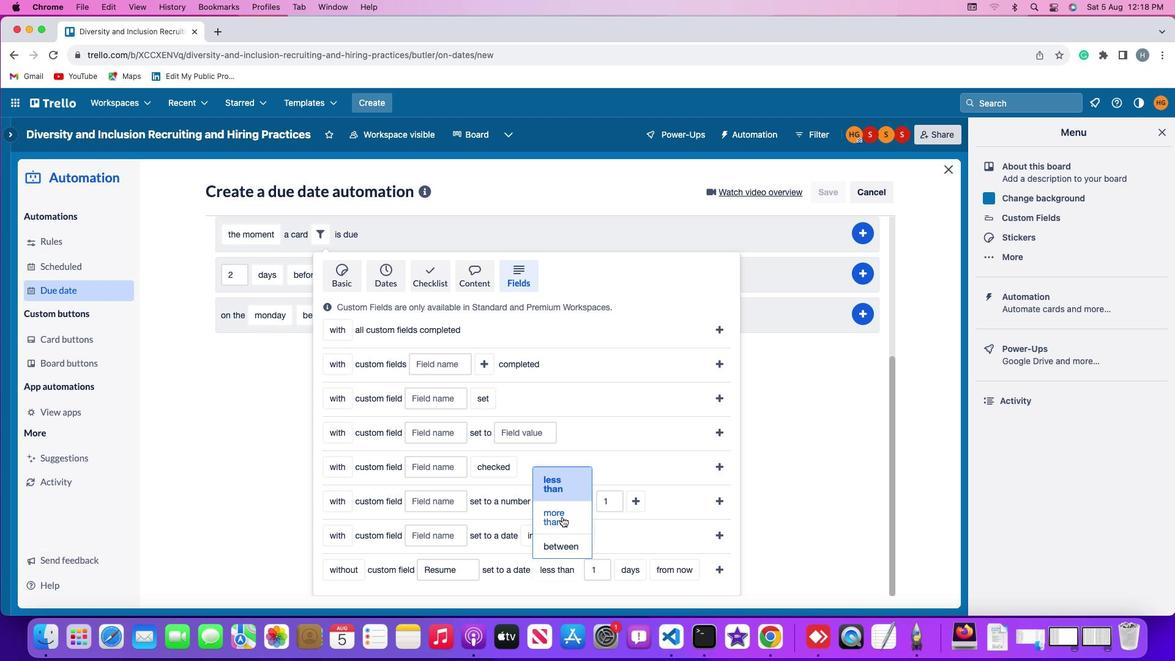 
Action: Mouse moved to (608, 569)
Screenshot: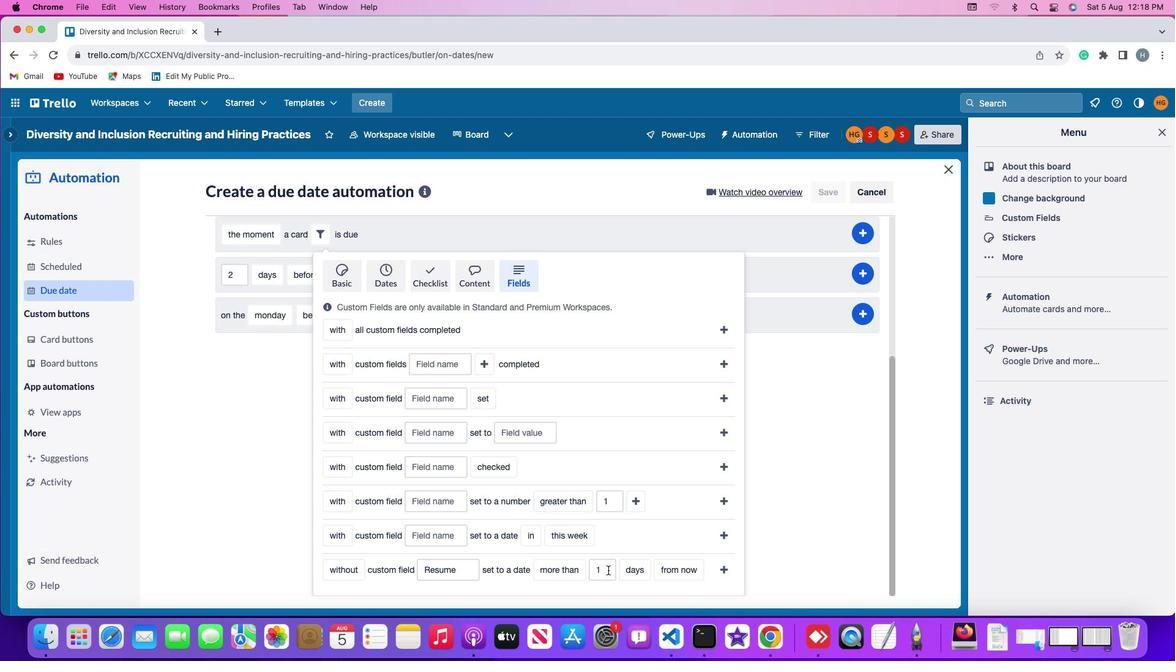 
Action: Mouse pressed left at (608, 569)
Screenshot: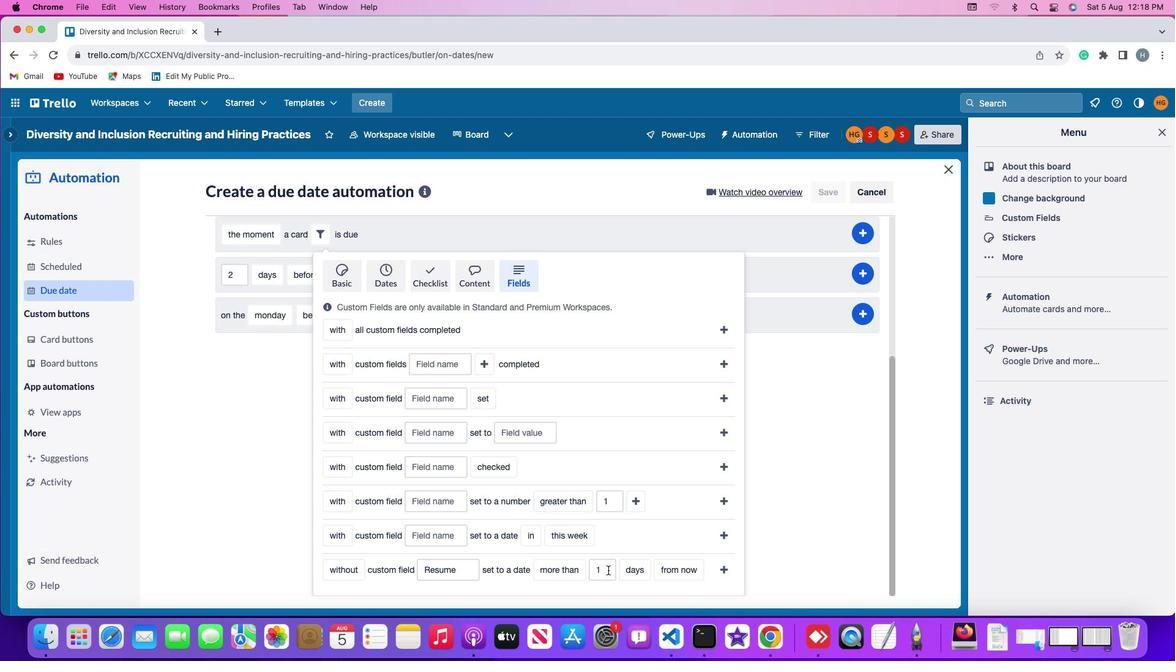 
Action: Mouse moved to (610, 569)
Screenshot: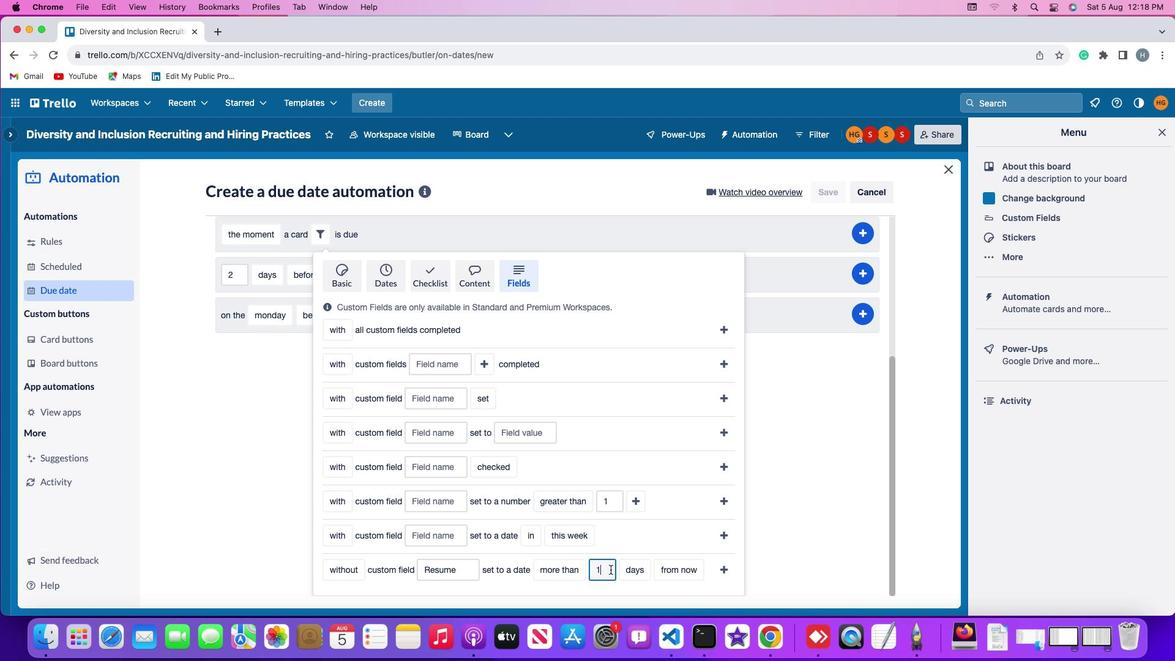 
Action: Key pressed Key.backspace'1'
Screenshot: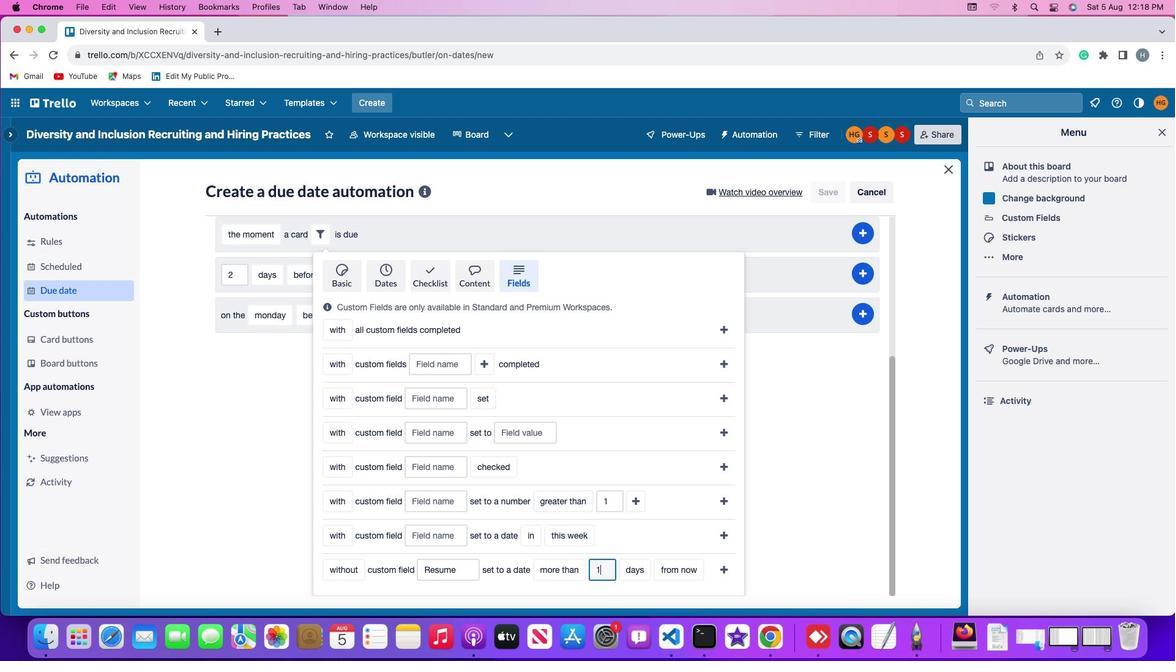 
Action: Mouse moved to (640, 571)
Screenshot: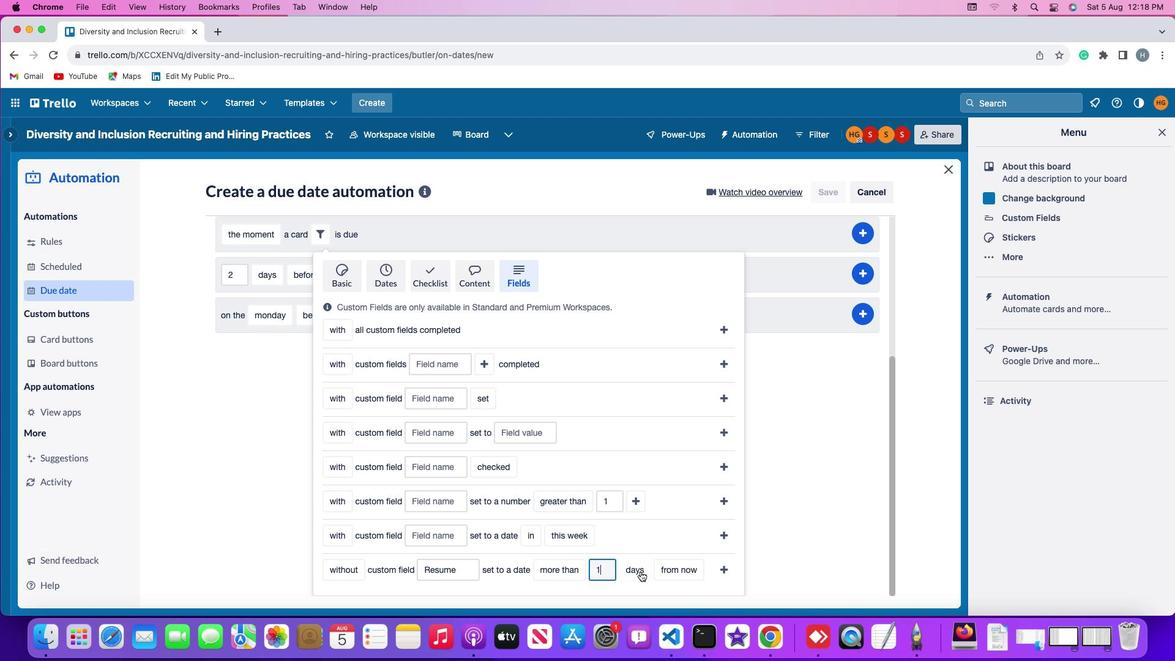 
Action: Mouse pressed left at (640, 571)
Screenshot: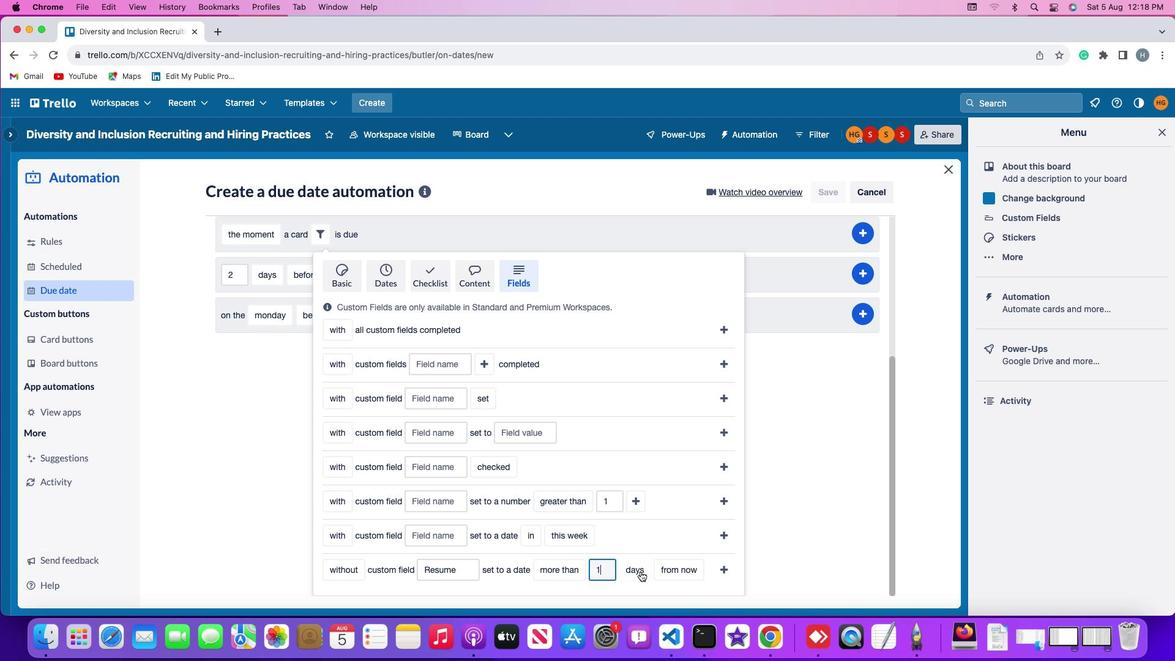 
Action: Mouse moved to (647, 549)
Screenshot: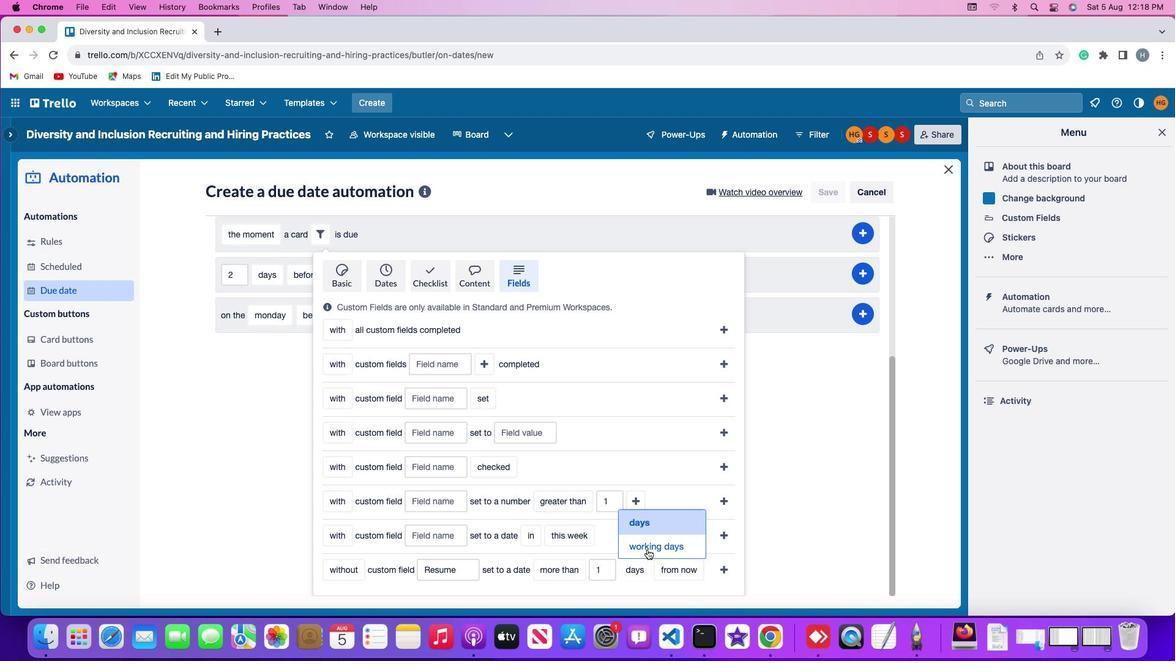 
Action: Mouse pressed left at (647, 549)
Screenshot: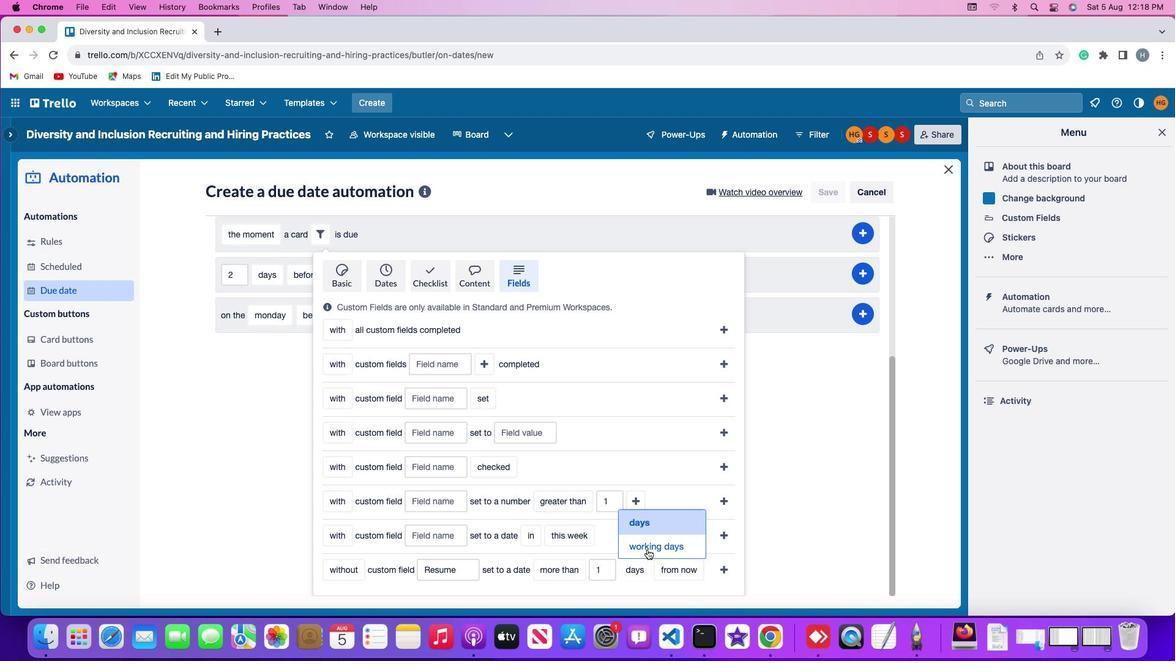 
Action: Mouse moved to (703, 567)
Screenshot: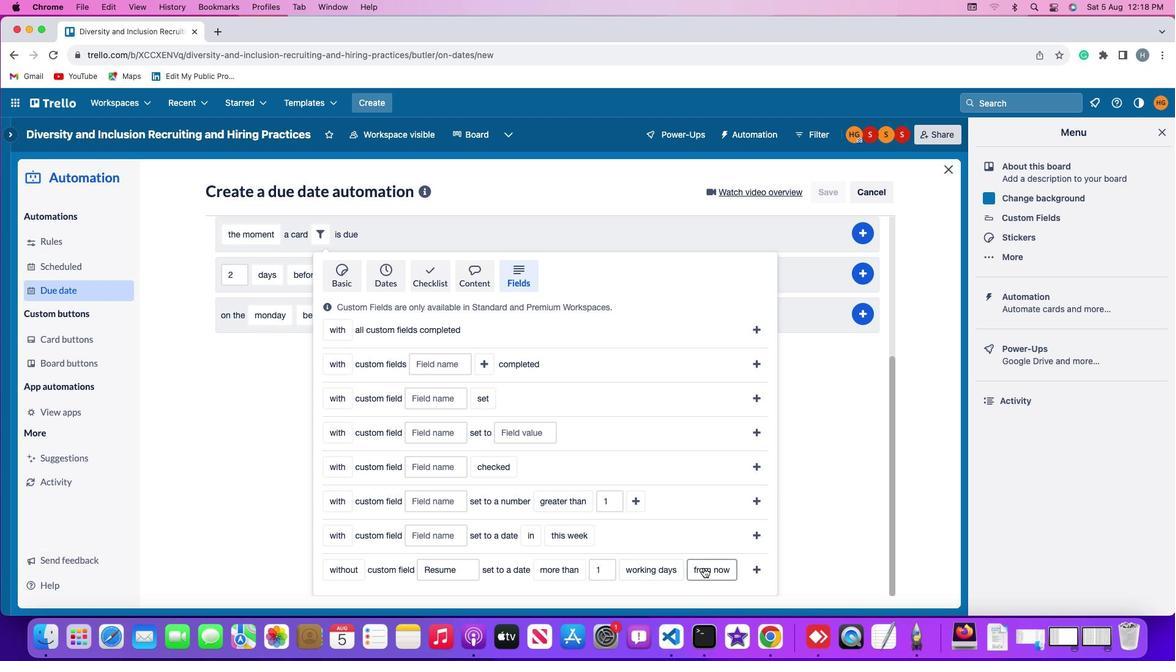 
Action: Mouse pressed left at (703, 567)
Screenshot: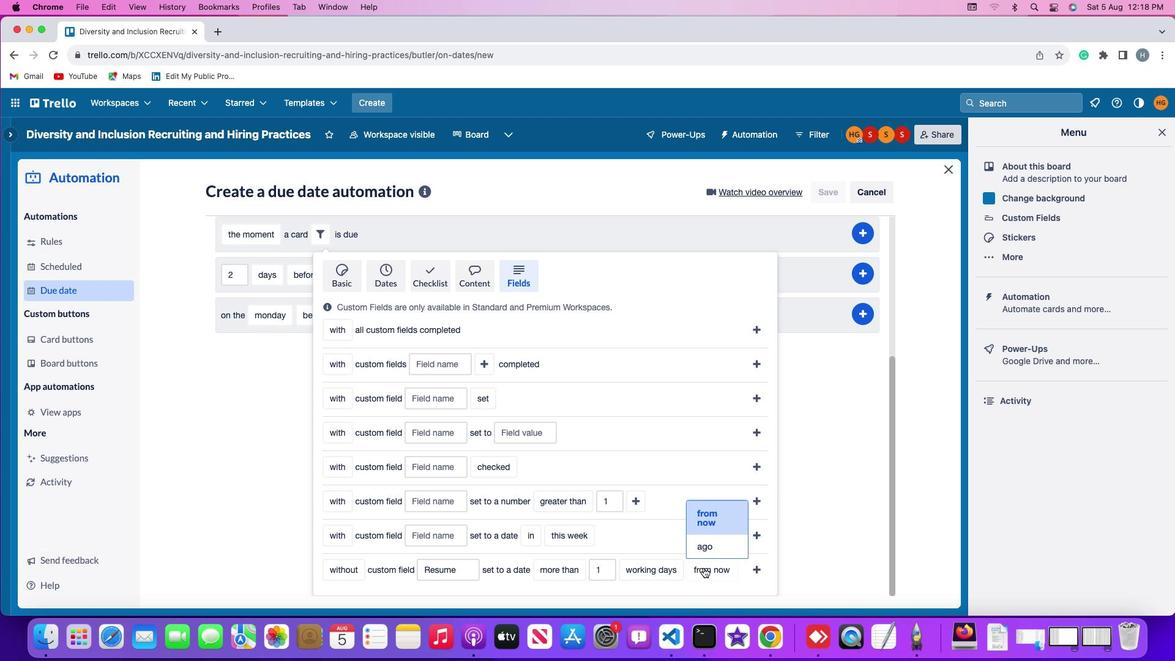 
Action: Mouse moved to (708, 522)
Screenshot: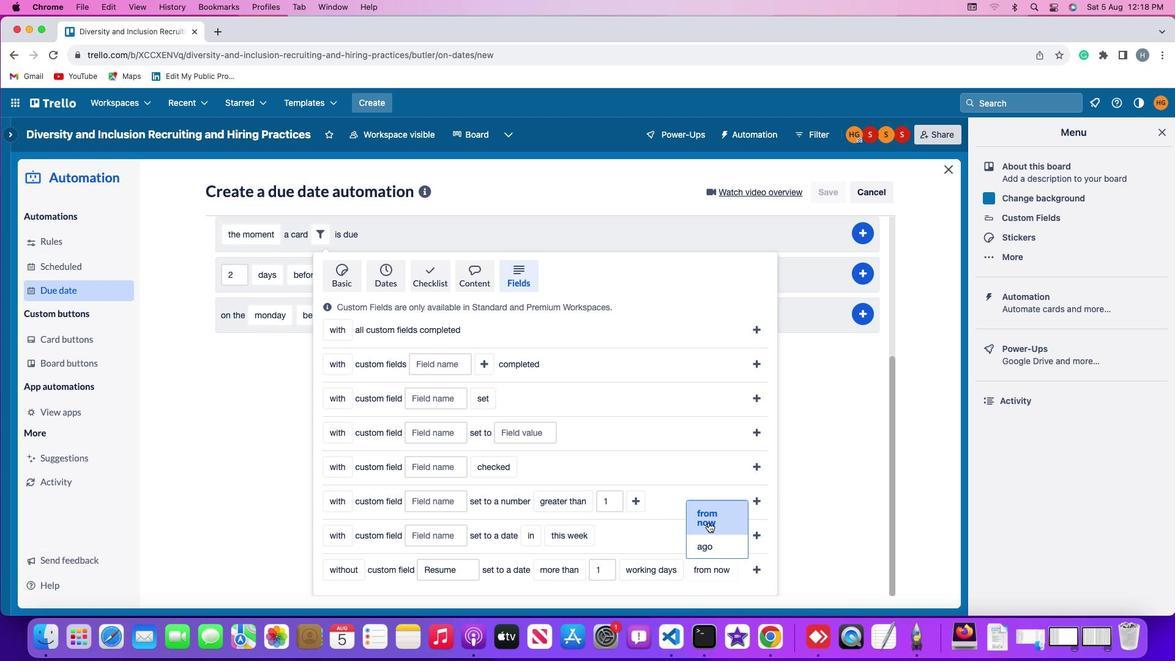 
Action: Mouse pressed left at (708, 522)
Screenshot: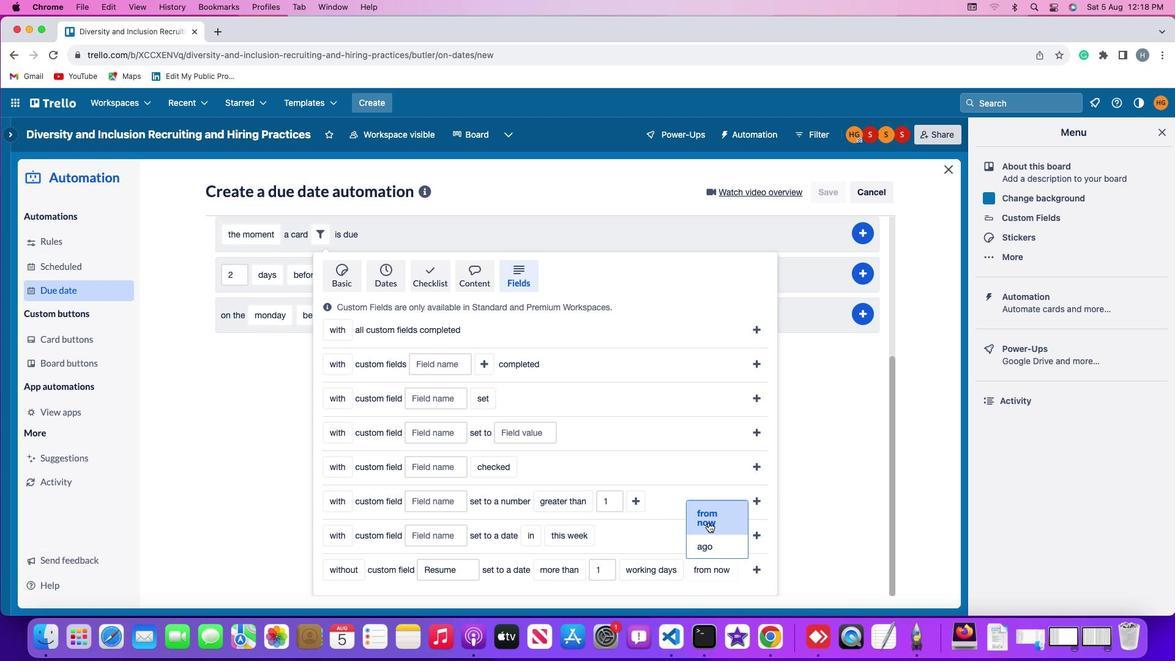 
Action: Mouse moved to (757, 565)
Screenshot: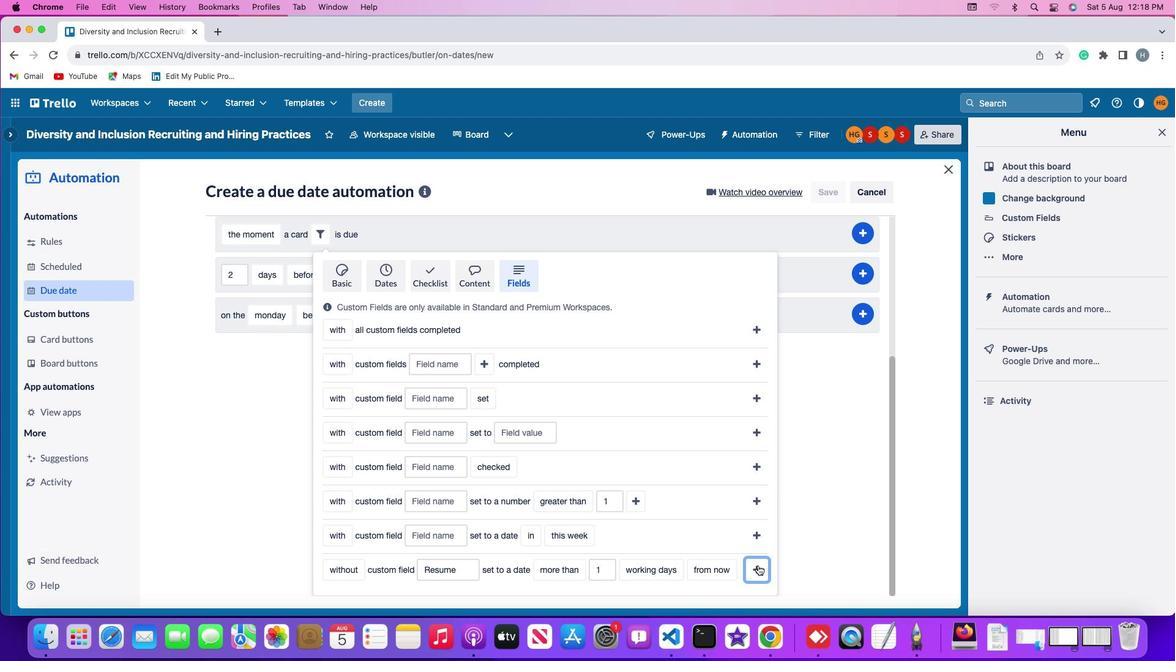 
Action: Mouse pressed left at (757, 565)
Screenshot: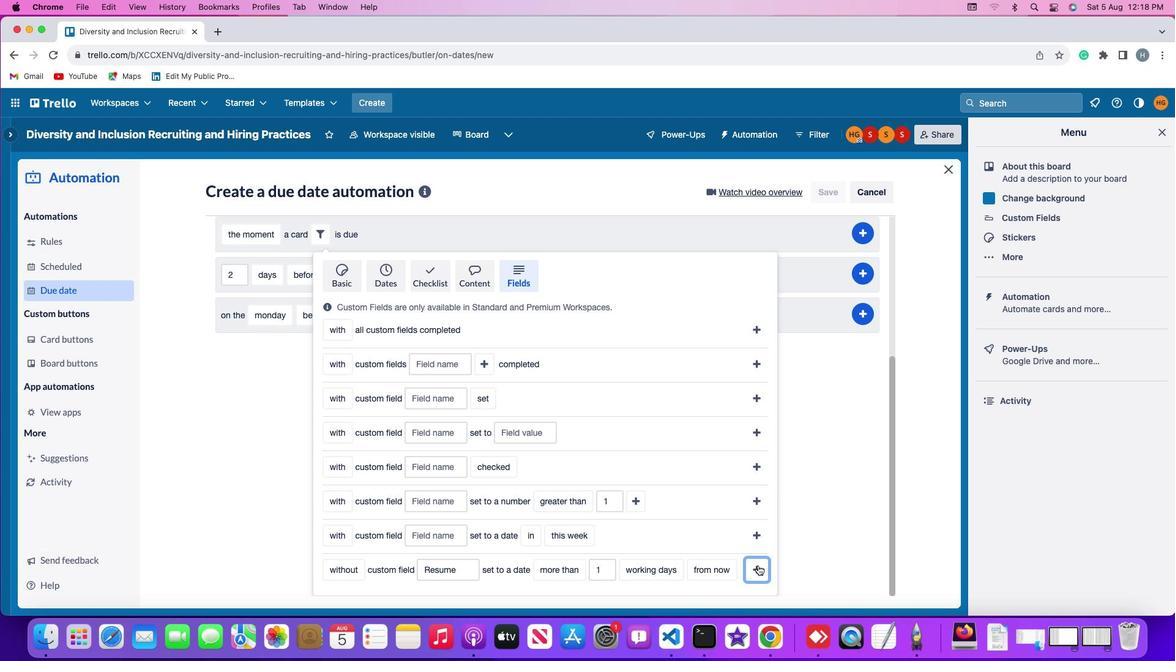
Action: Mouse moved to (869, 452)
Screenshot: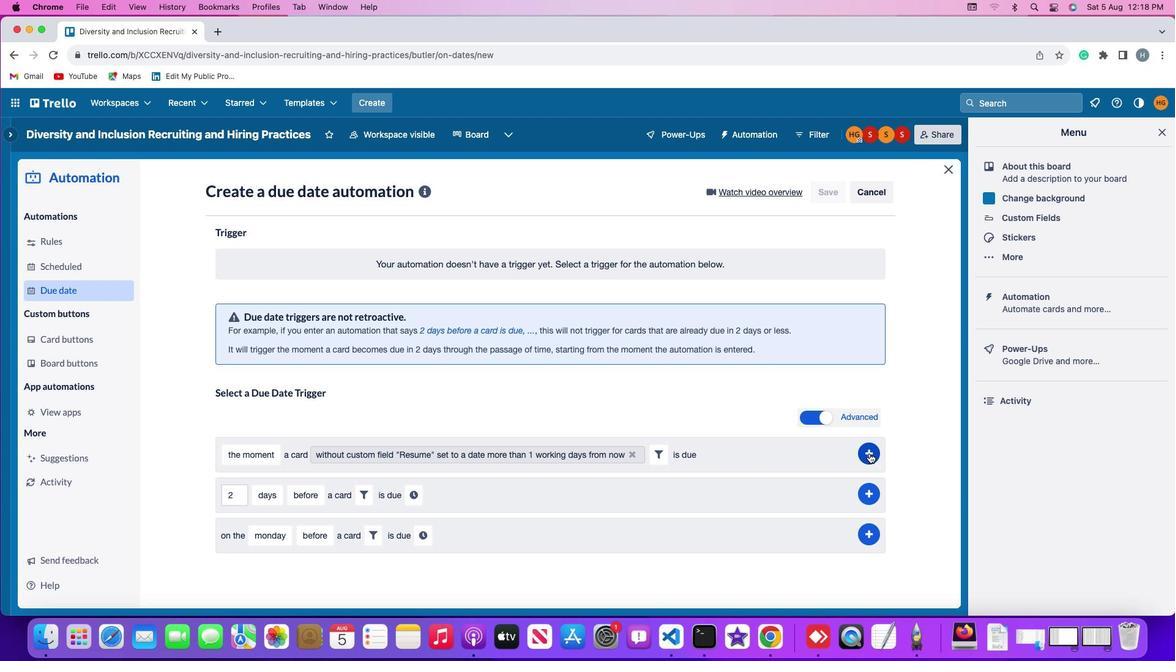 
Action: Mouse pressed left at (869, 452)
Screenshot: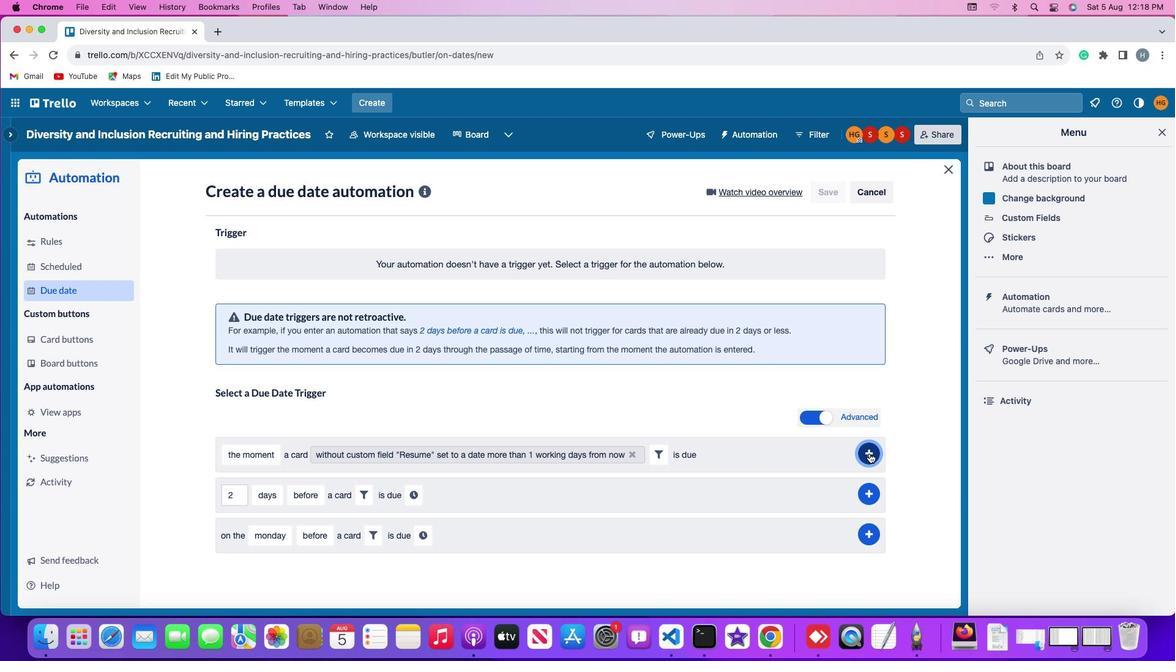 
Action: Mouse moved to (914, 387)
Screenshot: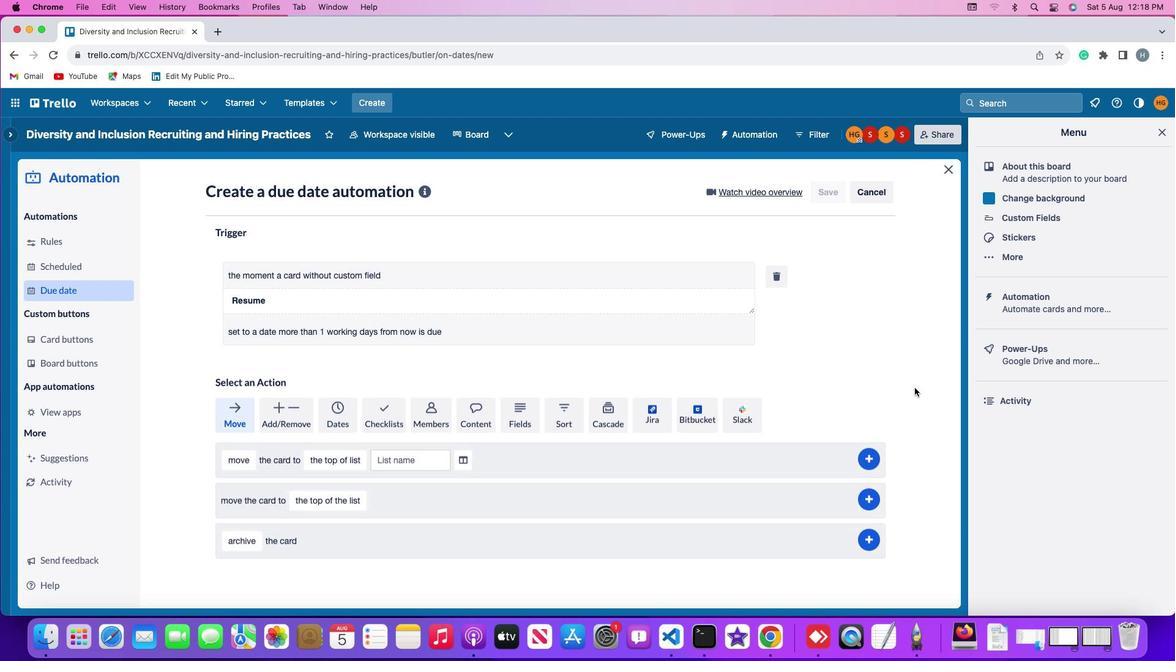 
